 Task: In the  document Anna.pdf Write the word in the shape with center alignment 'LOL'Change Page orientation to  'Landscape' Insert emoji in the beginning of quote: Pink Heart
Action: Mouse moved to (573, 216)
Screenshot: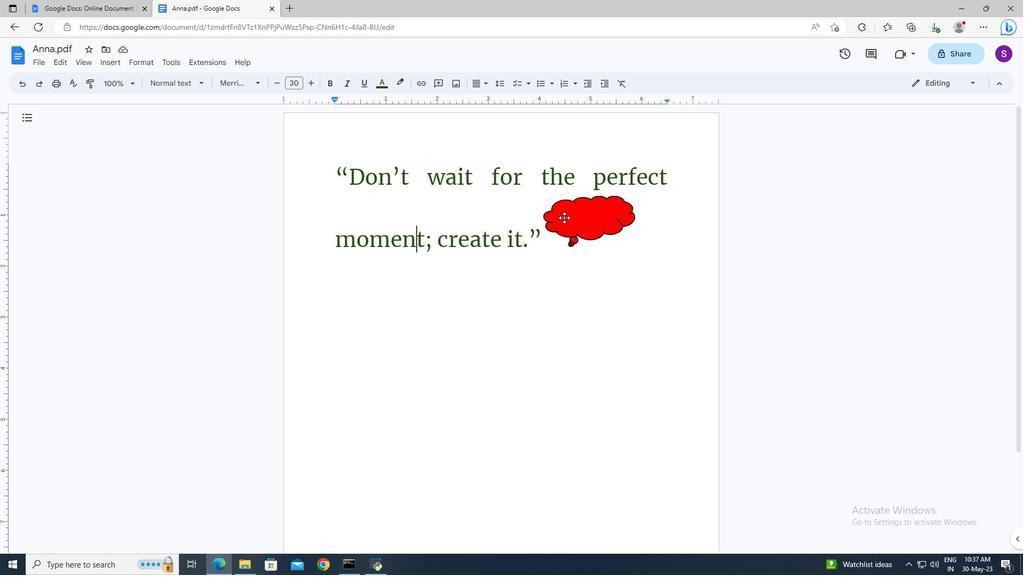 
Action: Mouse pressed left at (573, 216)
Screenshot: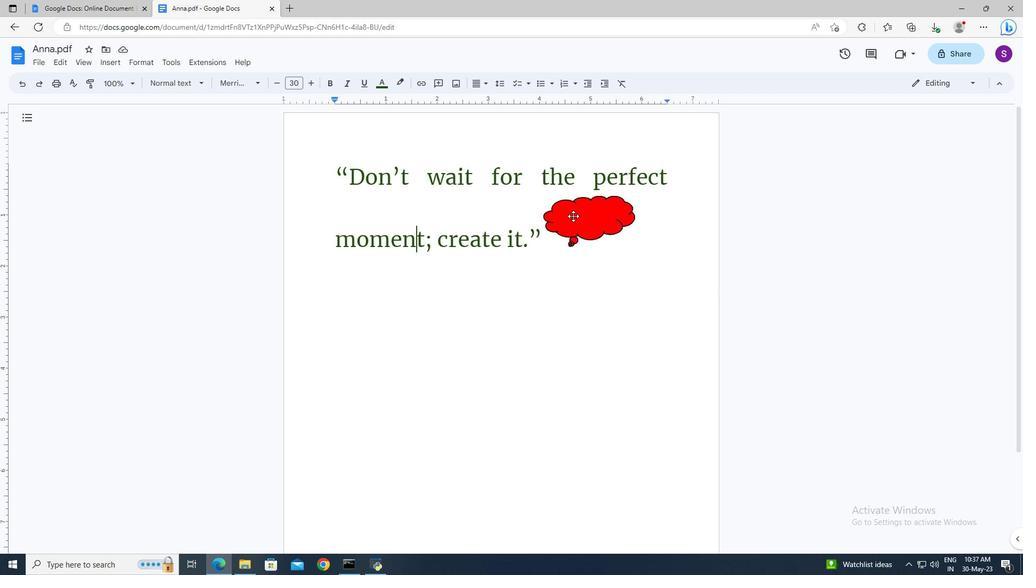 
Action: Mouse moved to (561, 263)
Screenshot: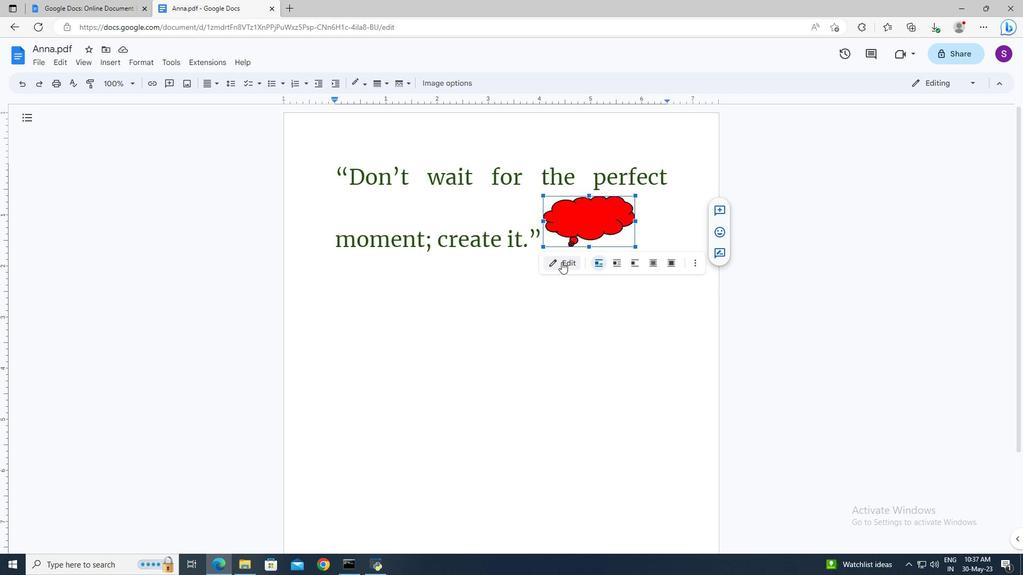 
Action: Mouse pressed left at (561, 263)
Screenshot: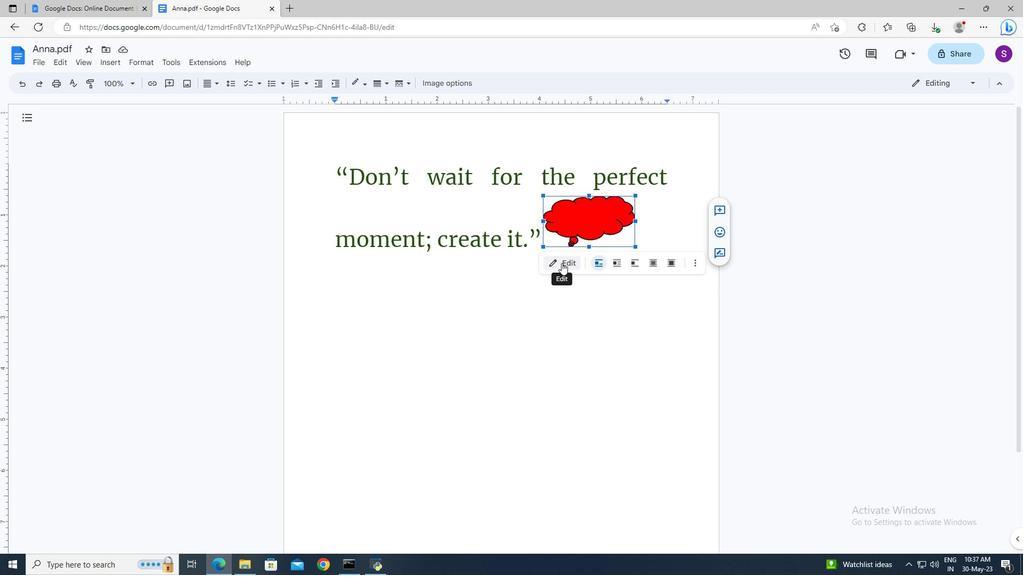 
Action: Mouse moved to (456, 201)
Screenshot: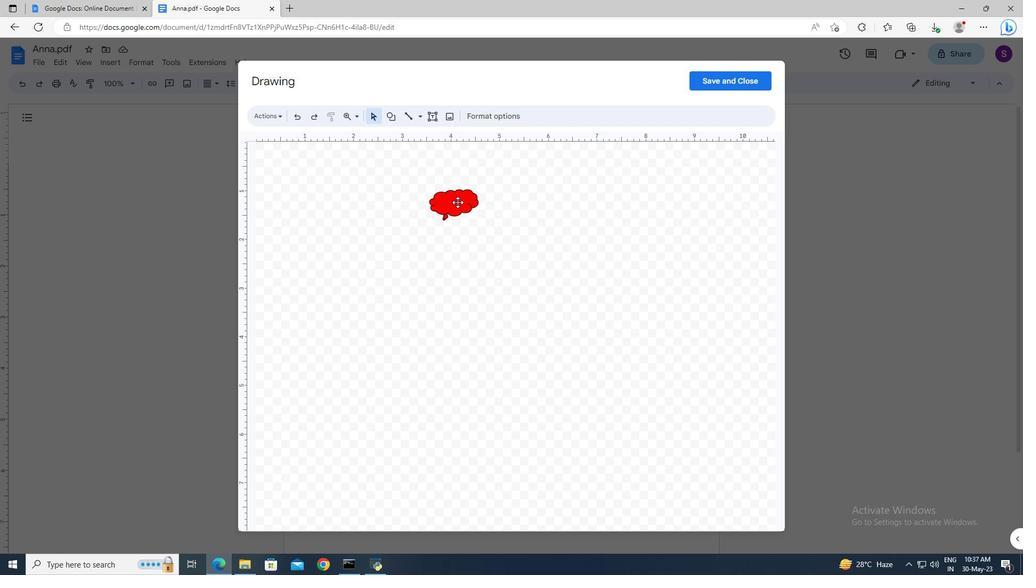 
Action: Mouse pressed left at (456, 201)
Screenshot: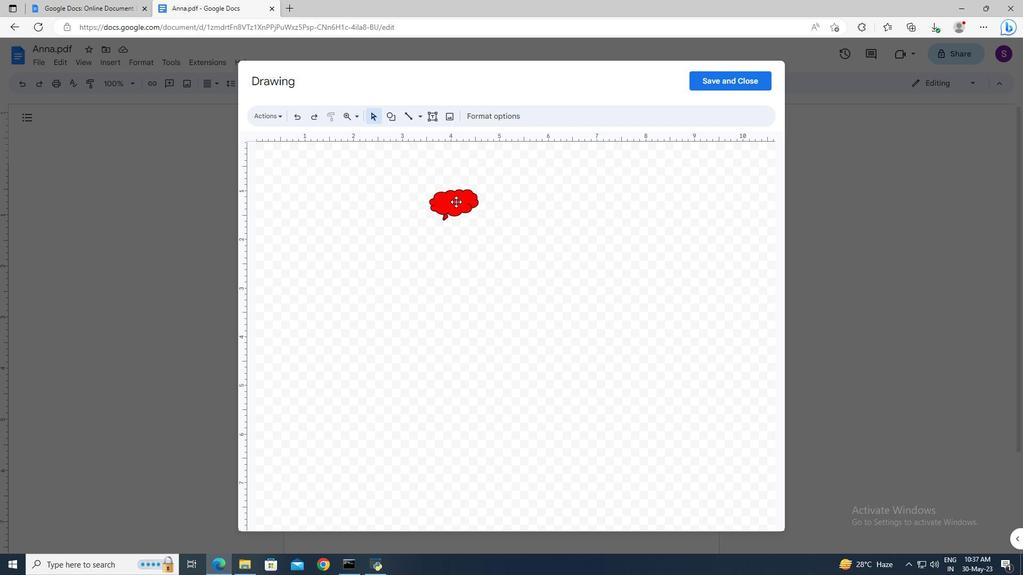 
Action: Mouse moved to (434, 120)
Screenshot: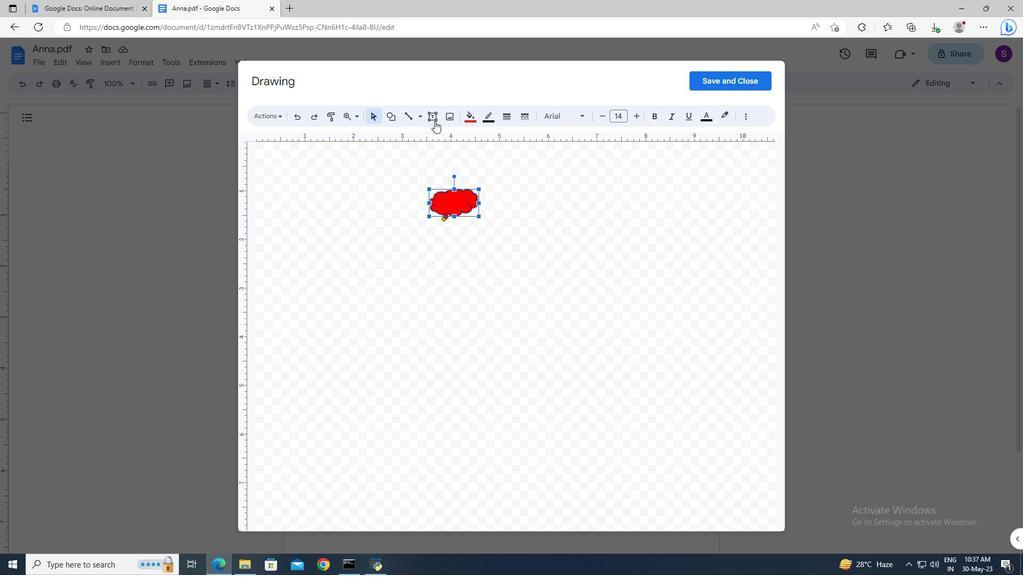 
Action: Mouse pressed left at (434, 120)
Screenshot: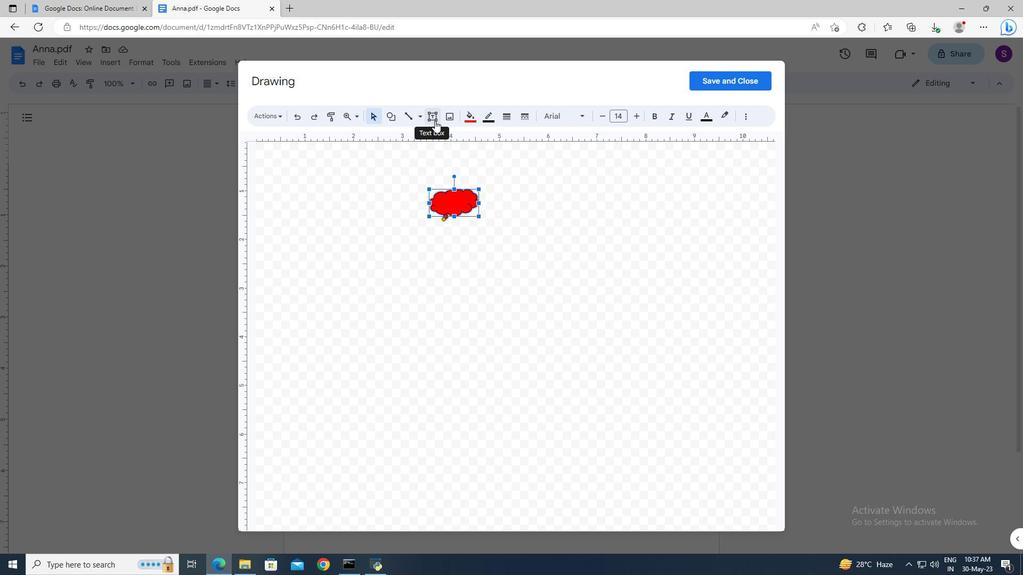 
Action: Mouse moved to (441, 196)
Screenshot: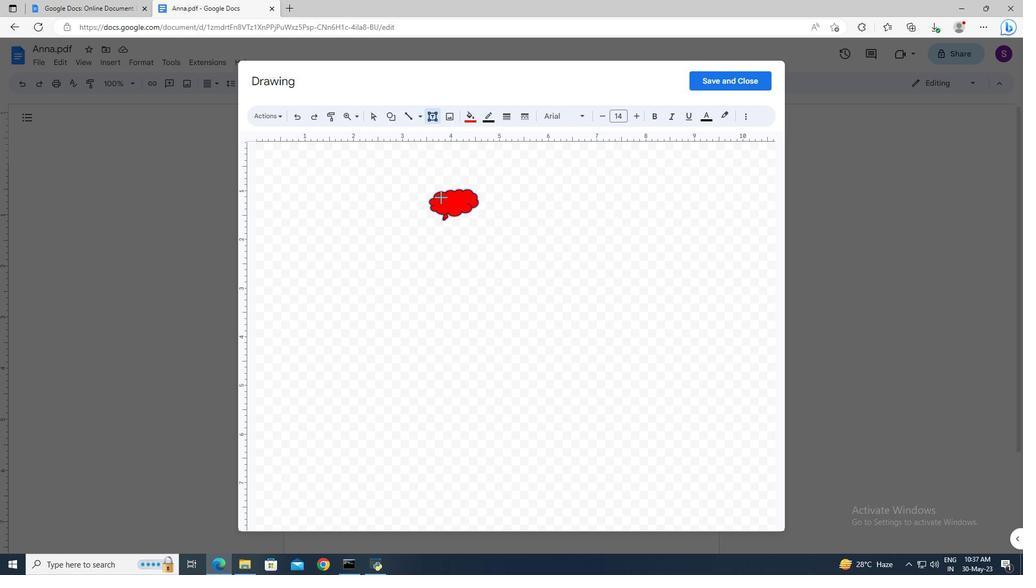 
Action: Mouse pressed left at (441, 196)
Screenshot: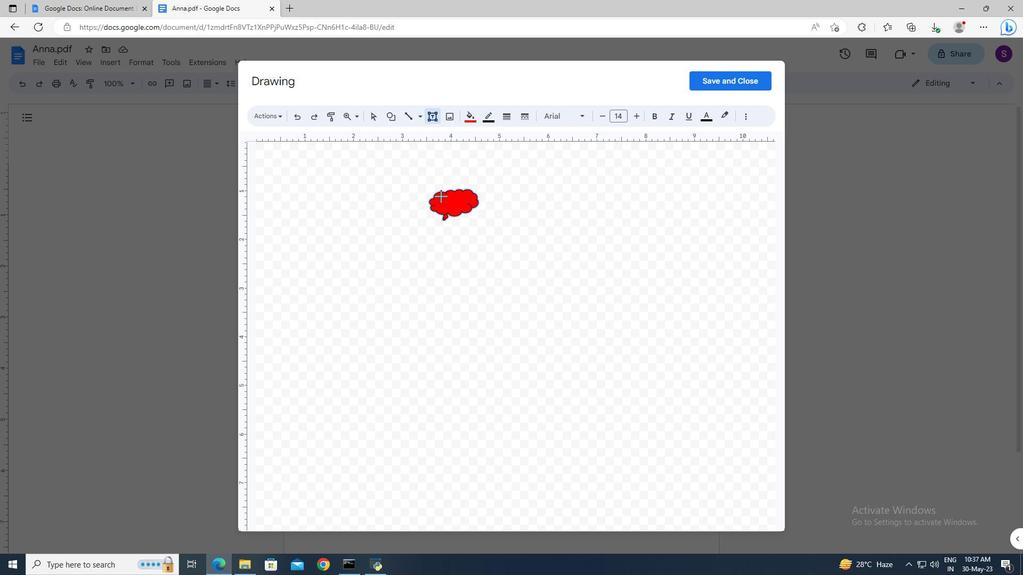 
Action: Mouse moved to (461, 201)
Screenshot: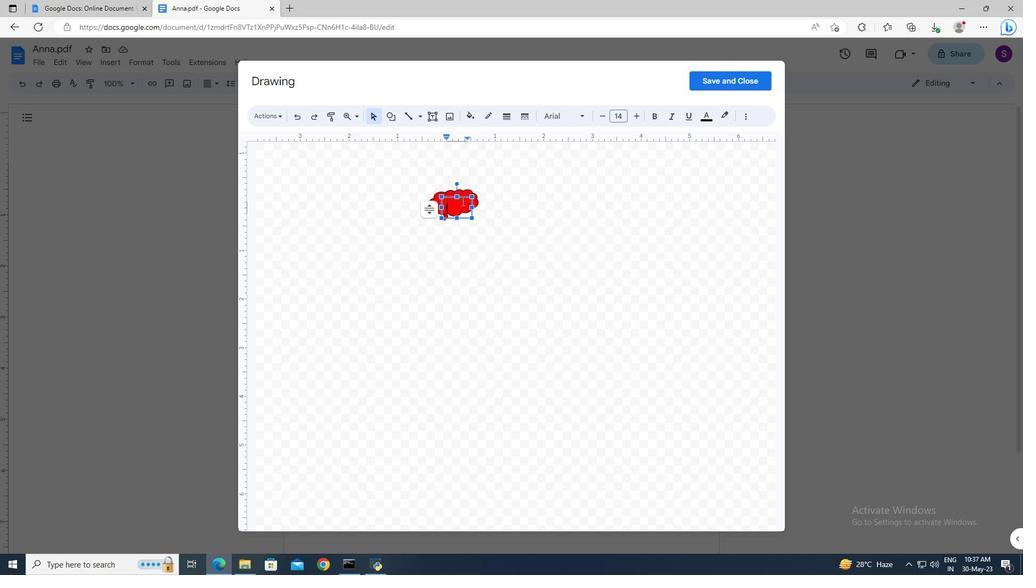 
Action: Key pressed <Key.shift>LOL
Screenshot: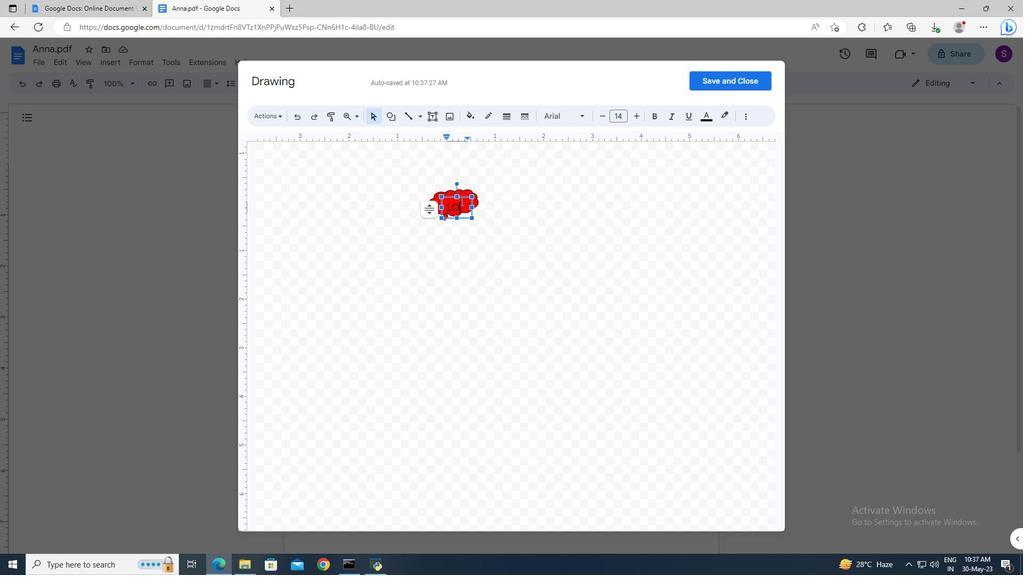 
Action: Mouse moved to (491, 217)
Screenshot: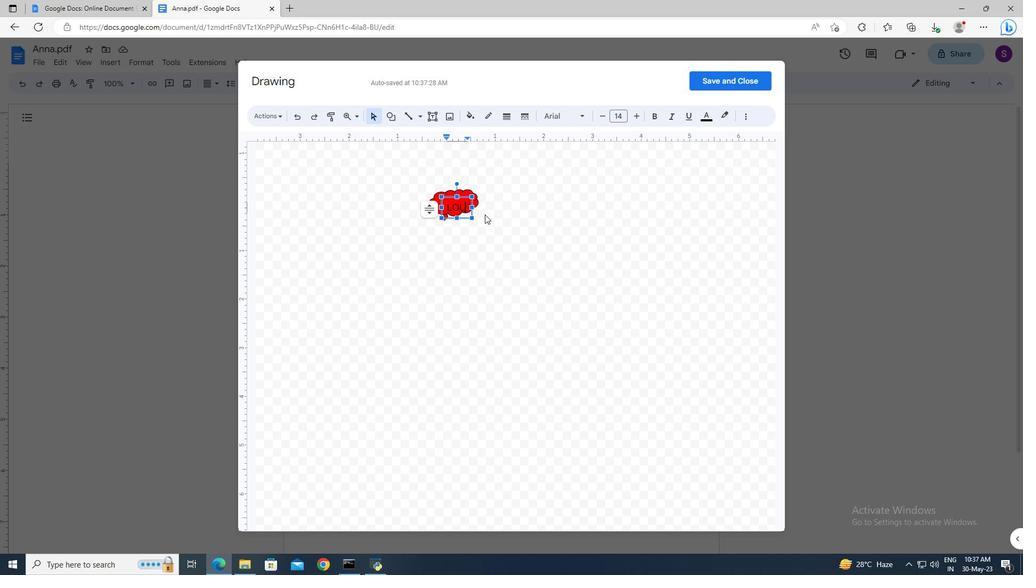 
Action: Mouse pressed left at (491, 217)
Screenshot: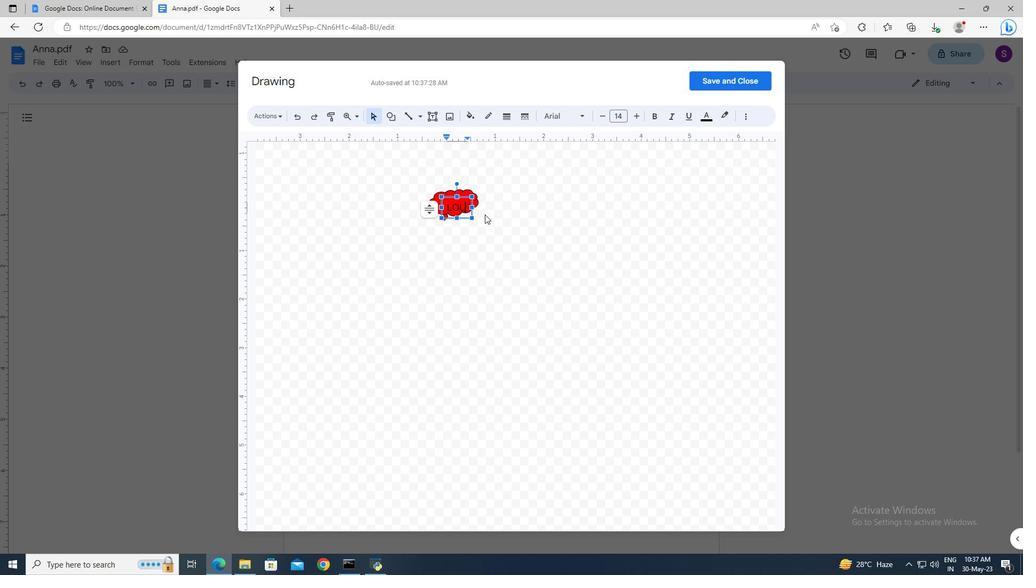
Action: Mouse moved to (453, 201)
Screenshot: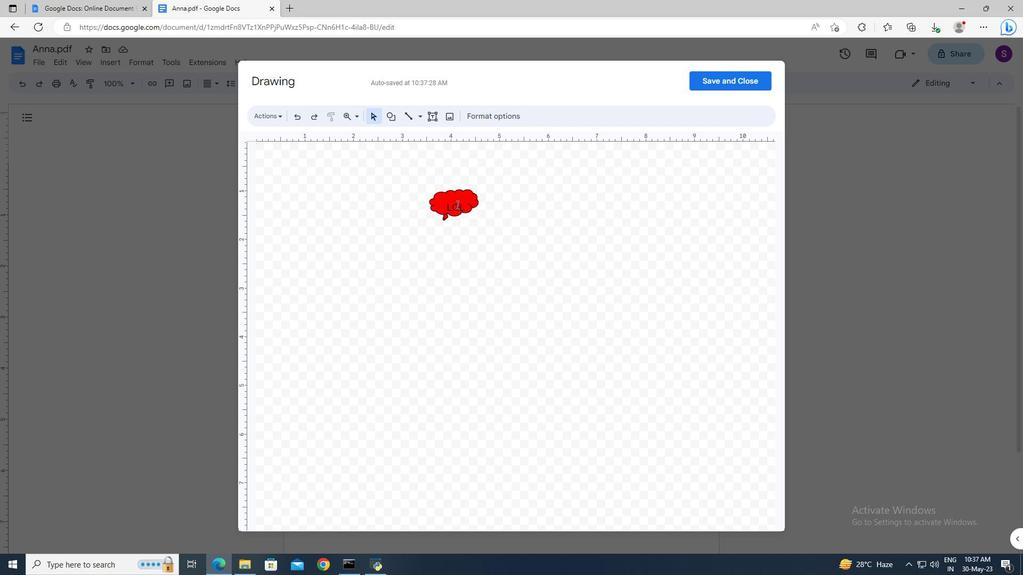 
Action: Mouse pressed left at (453, 201)
Screenshot: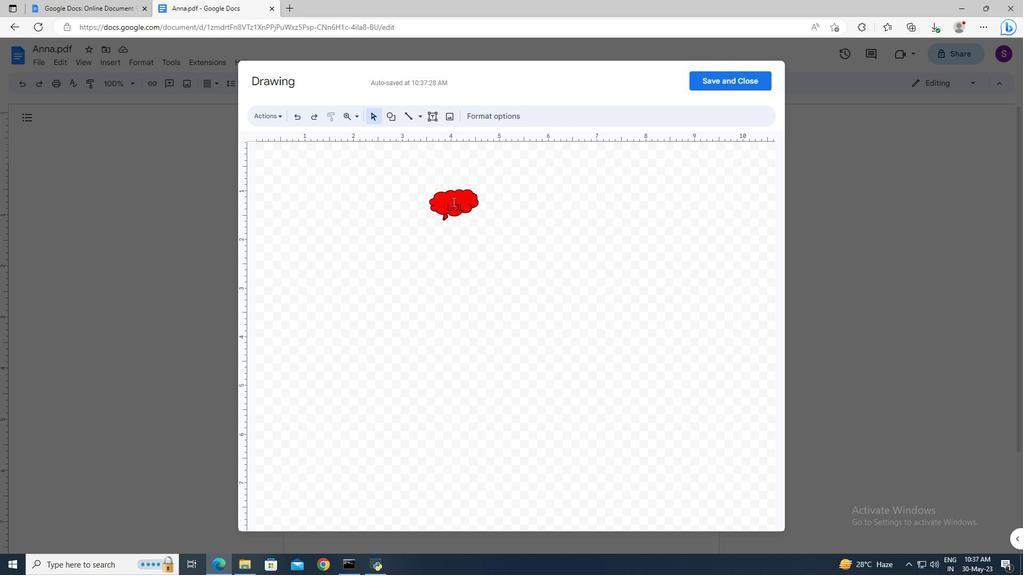 
Action: Mouse moved to (457, 196)
Screenshot: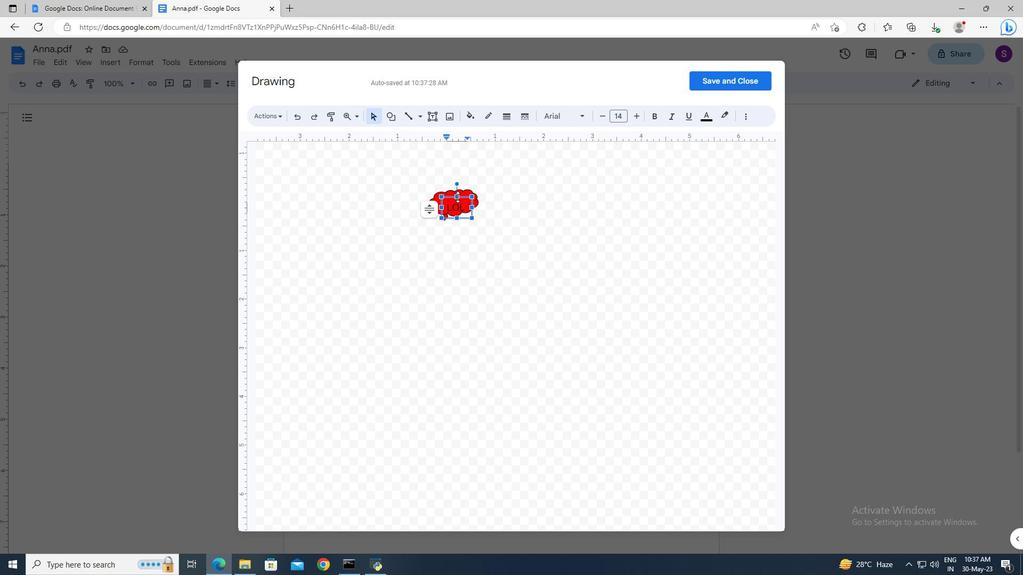 
Action: Mouse pressed left at (457, 196)
Screenshot: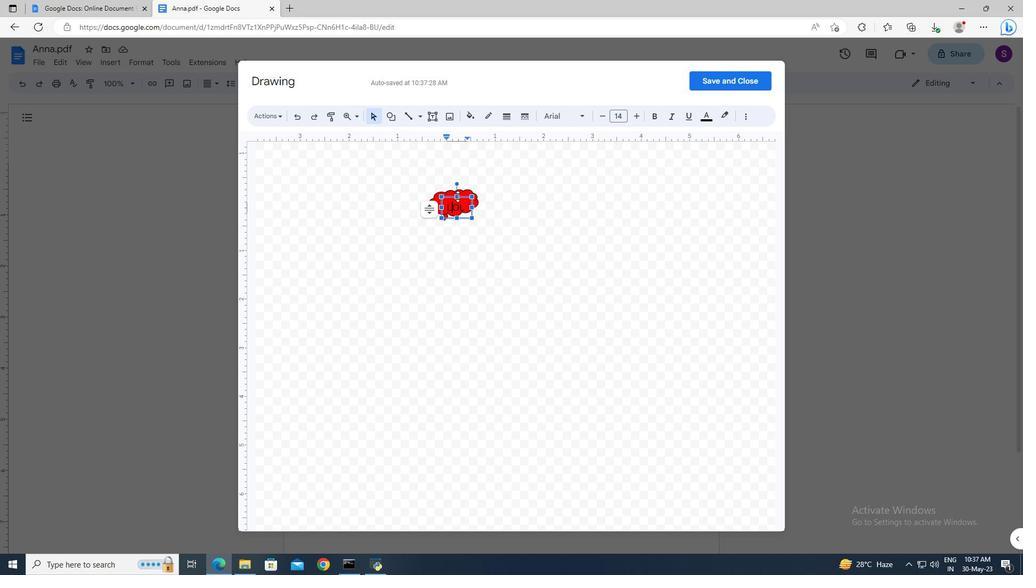 
Action: Mouse moved to (464, 208)
Screenshot: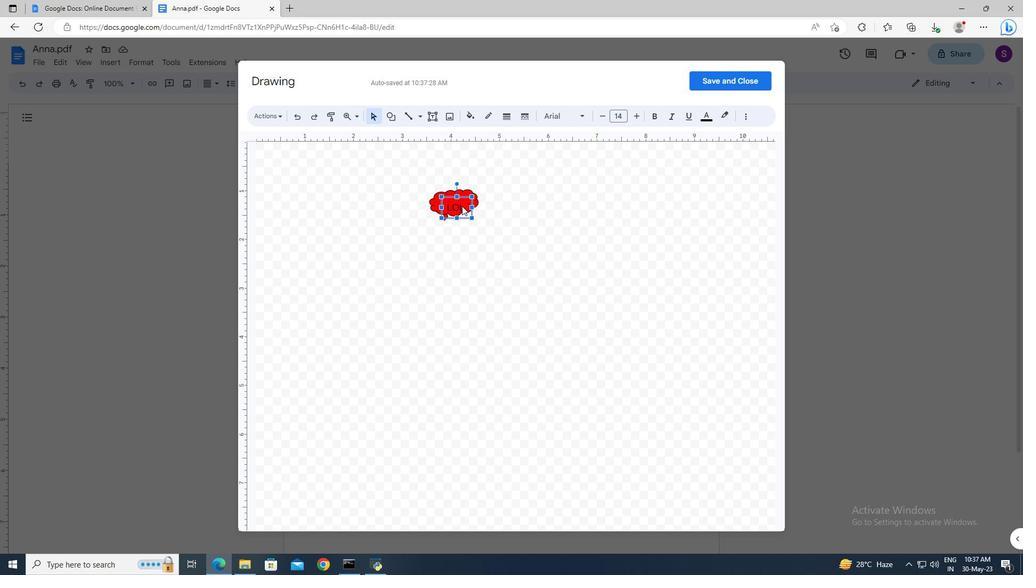 
Action: Mouse pressed left at (464, 208)
Screenshot: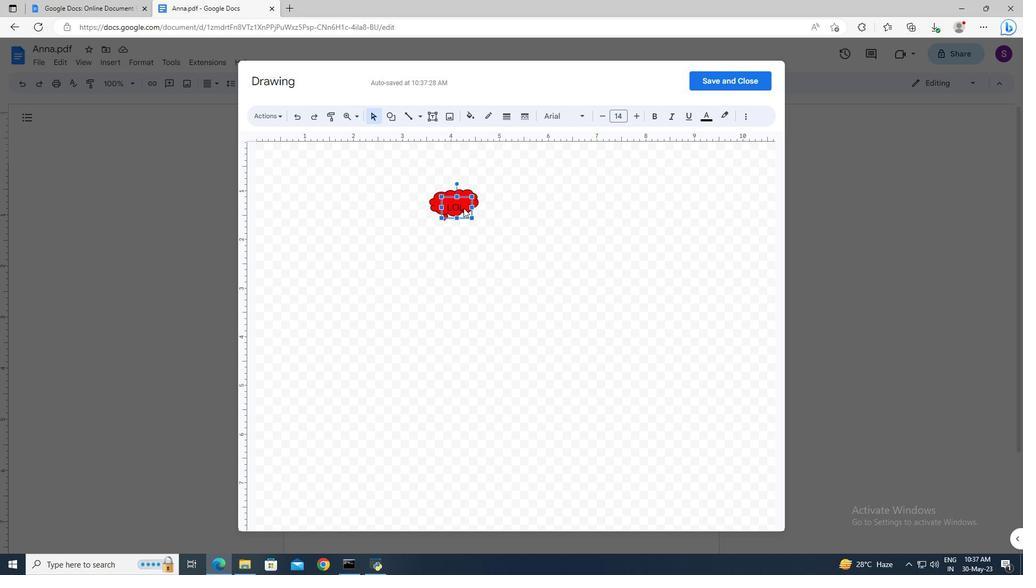 
Action: Mouse moved to (465, 215)
Screenshot: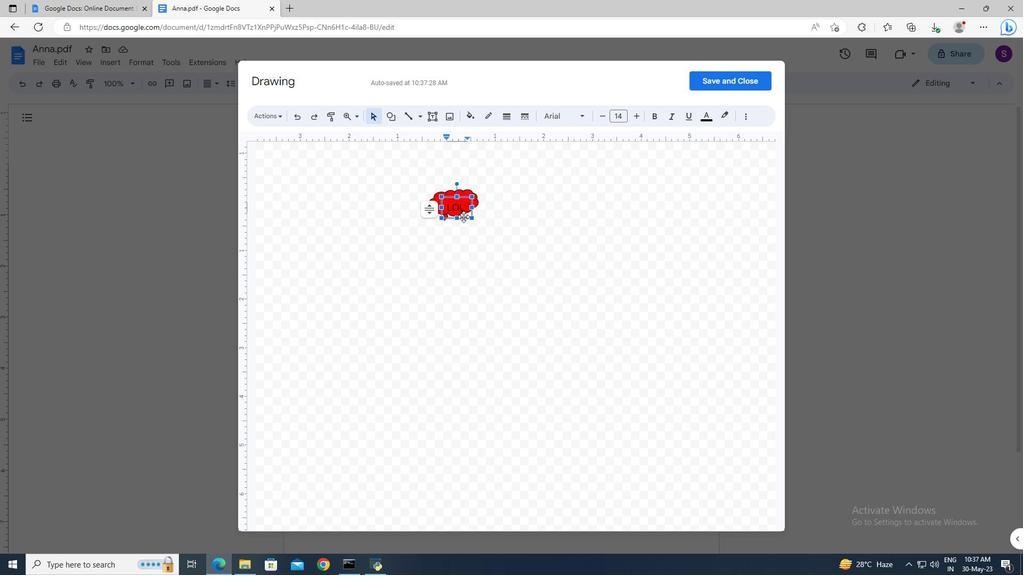 
Action: Mouse pressed left at (465, 215)
Screenshot: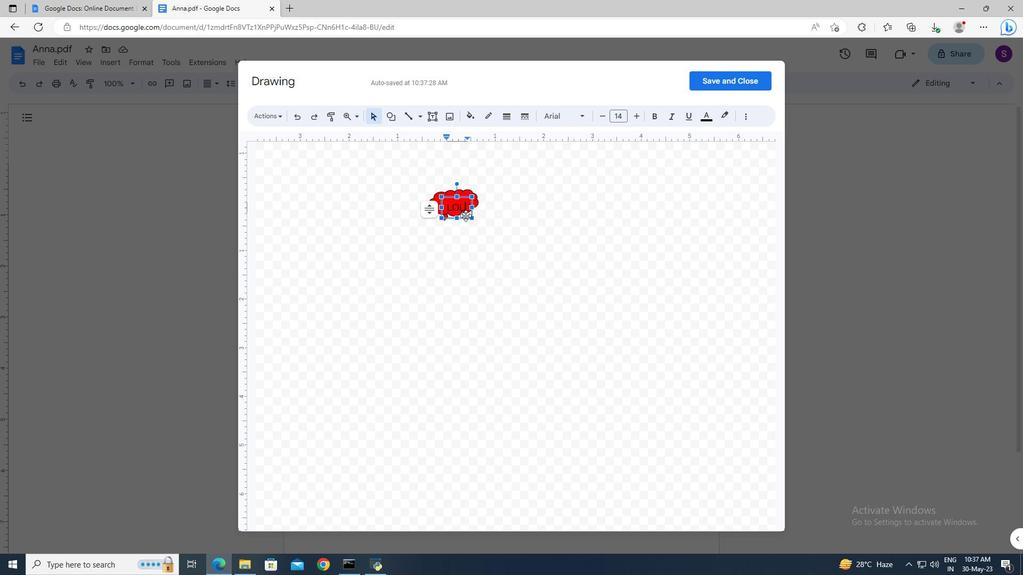 
Action: Mouse moved to (458, 209)
Screenshot: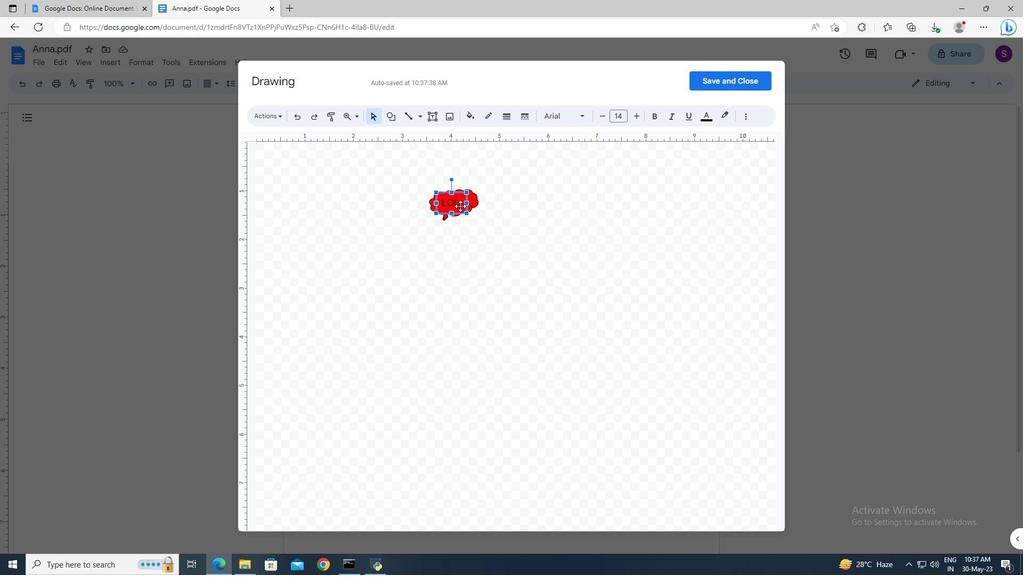 
Action: Mouse pressed left at (458, 209)
Screenshot: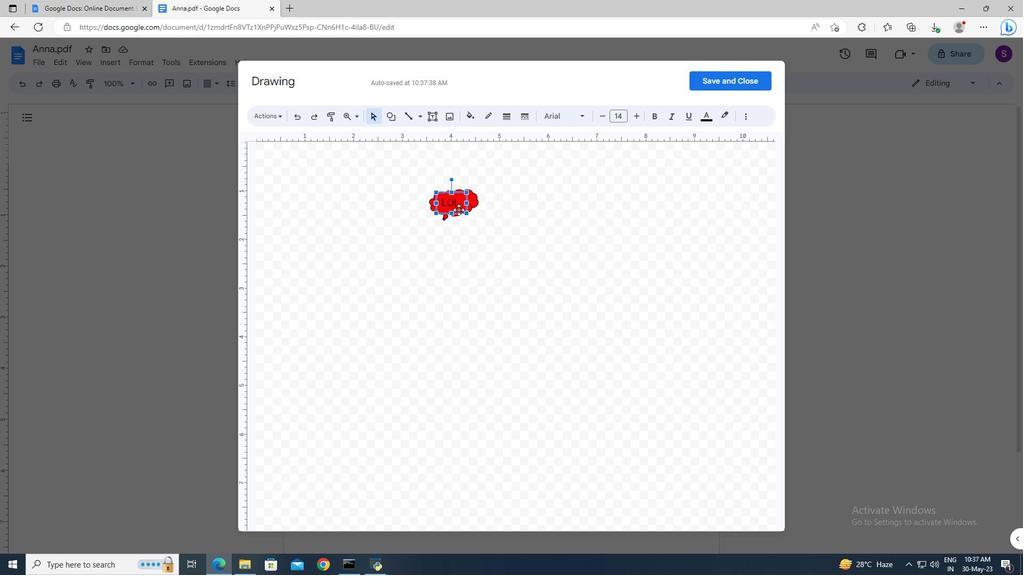 
Action: Mouse moved to (730, 82)
Screenshot: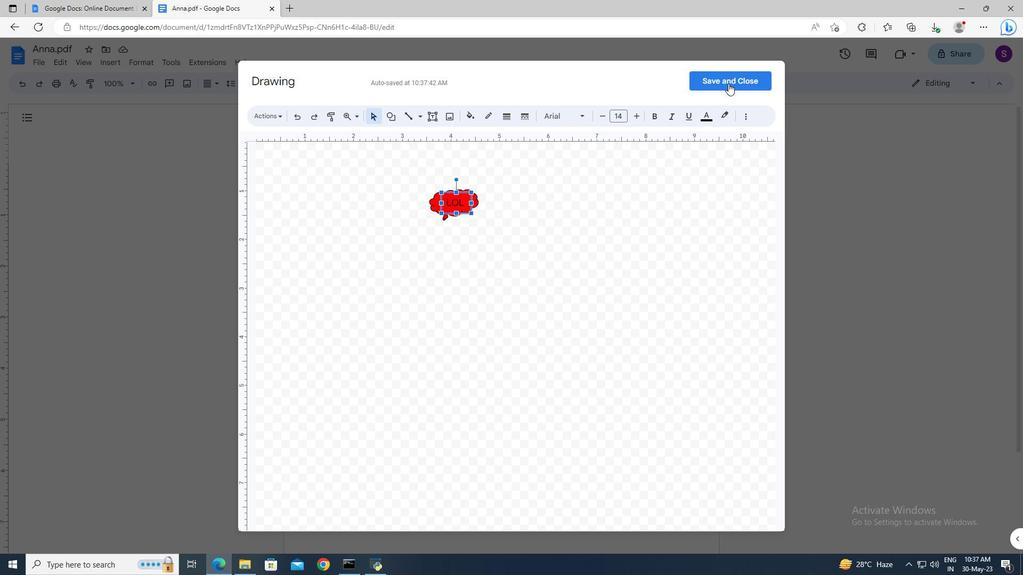 
Action: Mouse pressed left at (730, 82)
Screenshot: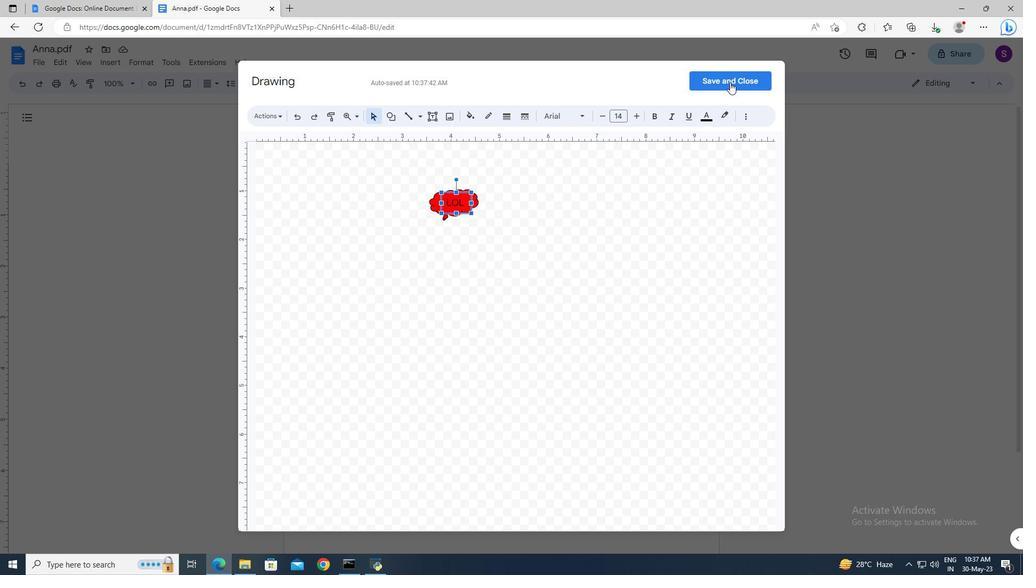 
Action: Mouse moved to (589, 217)
Screenshot: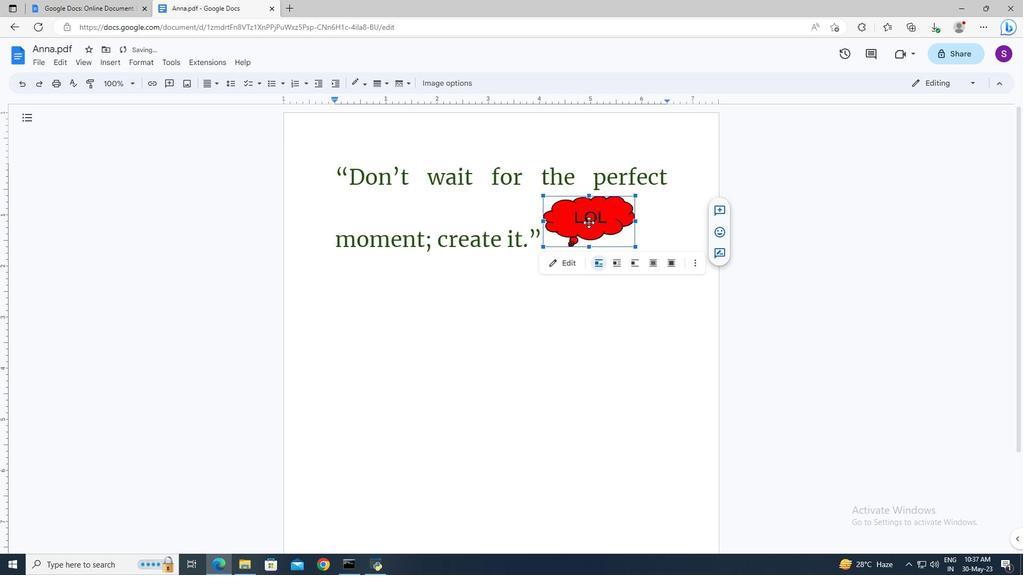 
Action: Mouse pressed left at (589, 217)
Screenshot: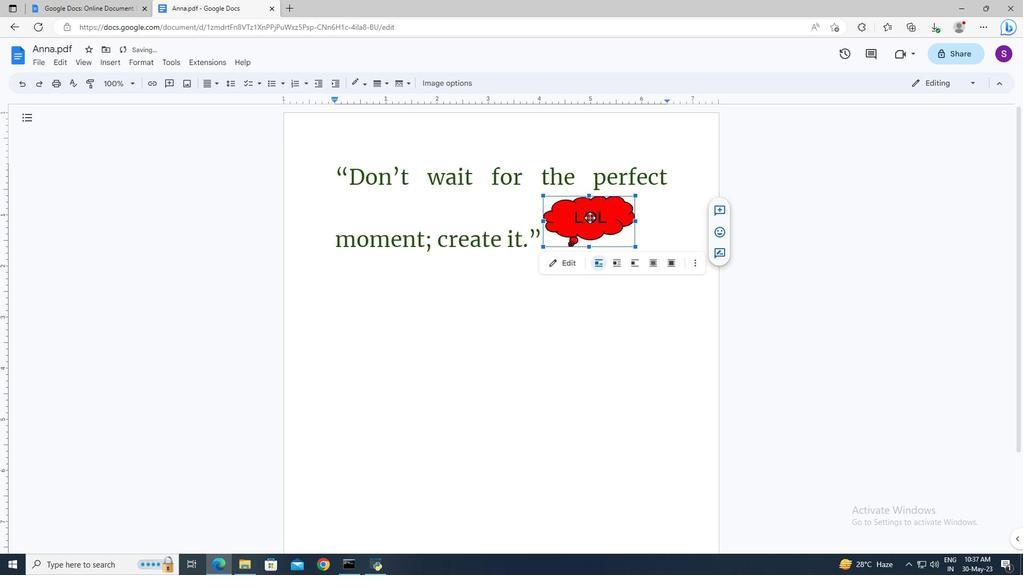 
Action: Mouse pressed left at (589, 217)
Screenshot: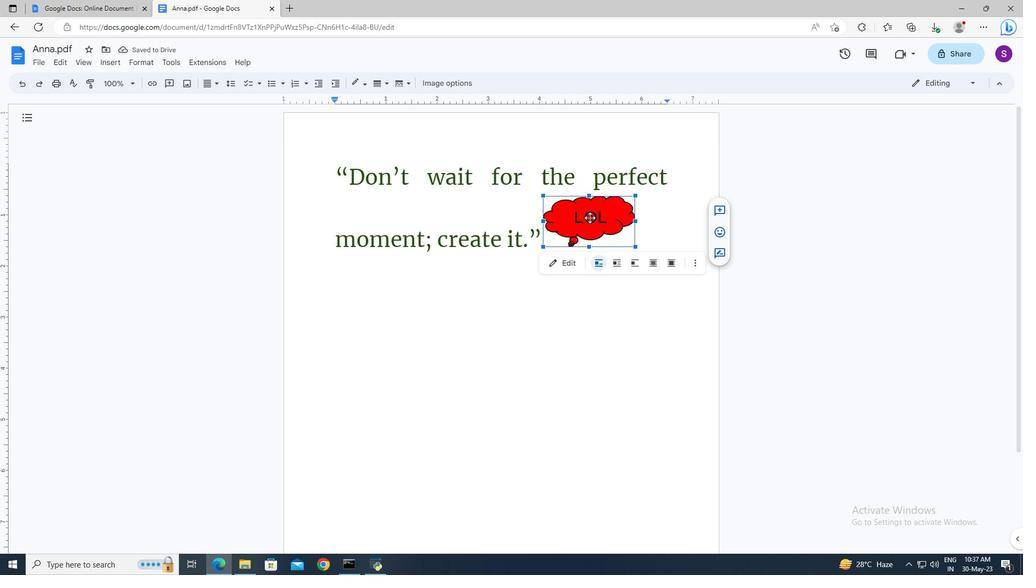 
Action: Mouse moved to (717, 78)
Screenshot: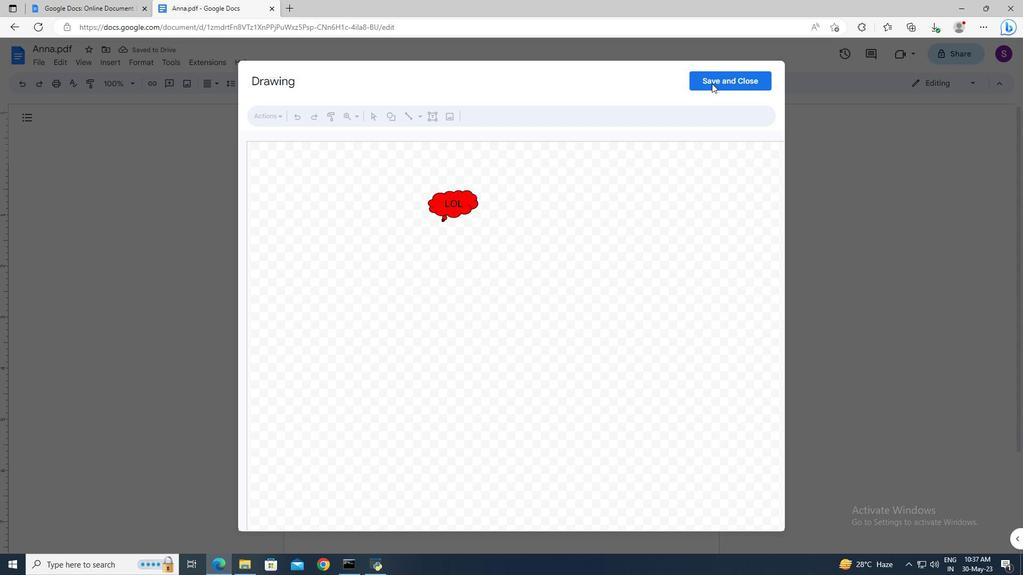 
Action: Mouse pressed left at (717, 78)
Screenshot: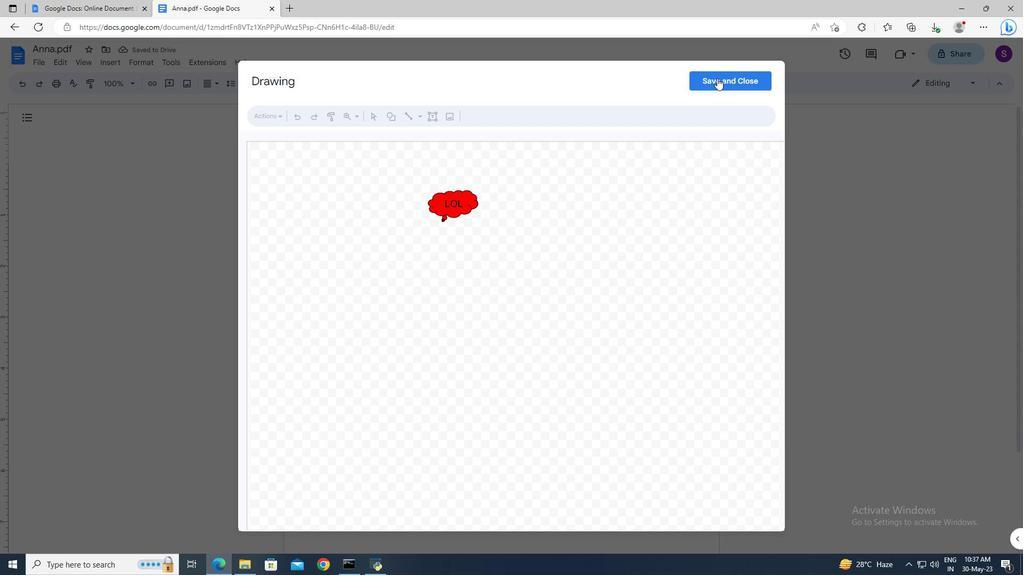 
Action: Mouse moved to (565, 222)
Screenshot: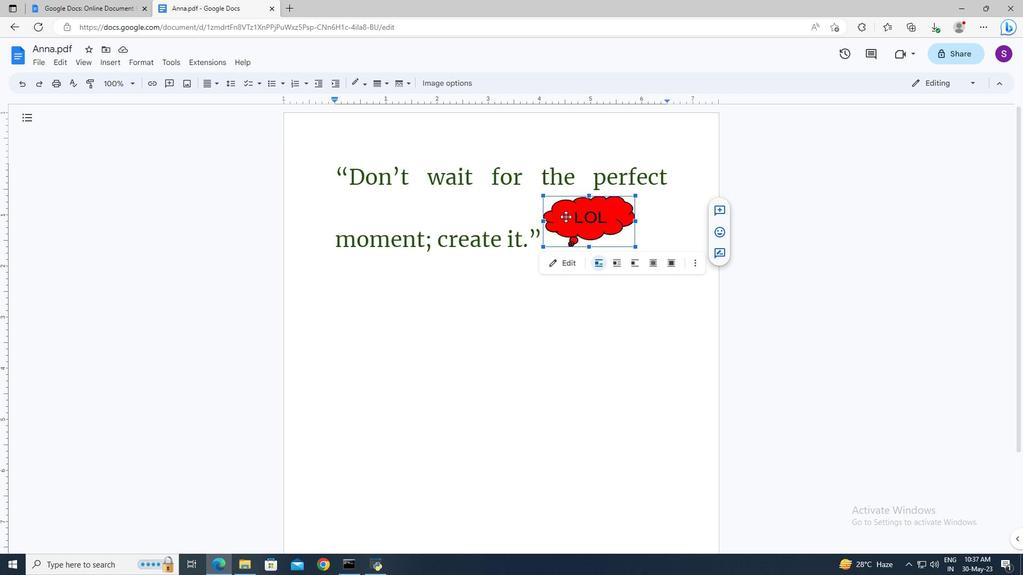 
Action: Mouse pressed left at (565, 222)
Screenshot: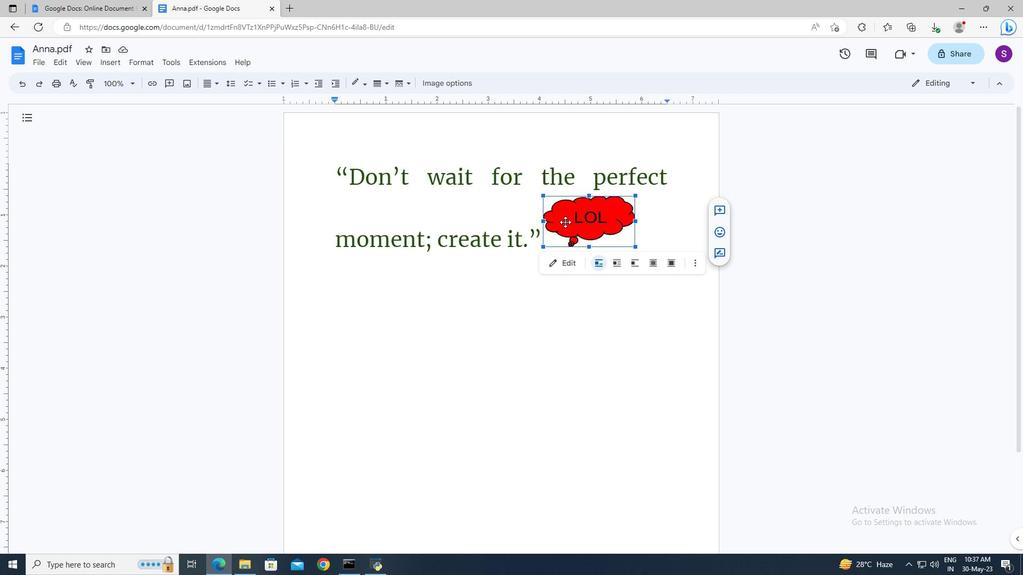 
Action: Mouse moved to (505, 294)
Screenshot: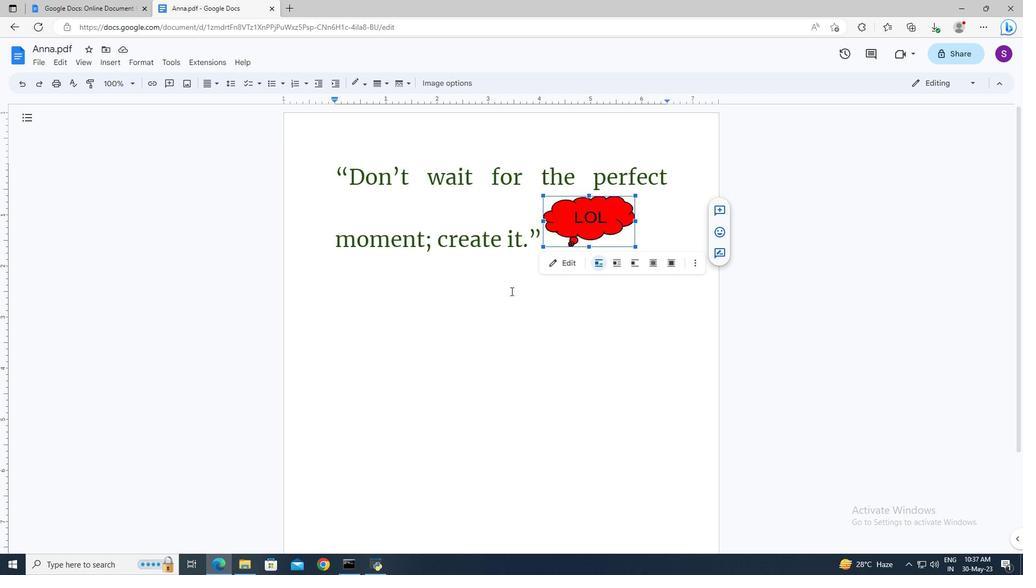 
Action: Mouse pressed left at (505, 294)
Screenshot: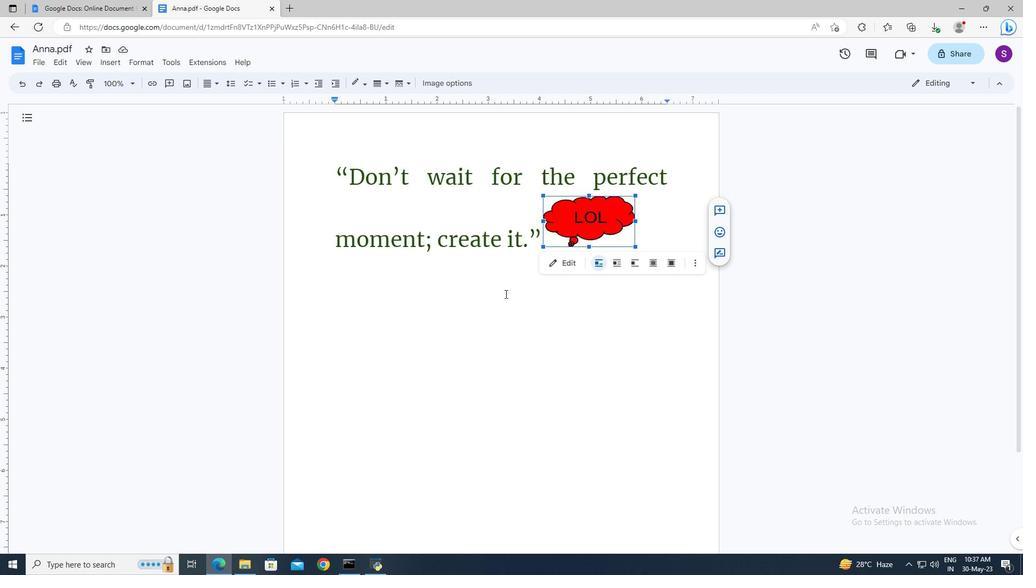 
Action: Mouse moved to (47, 62)
Screenshot: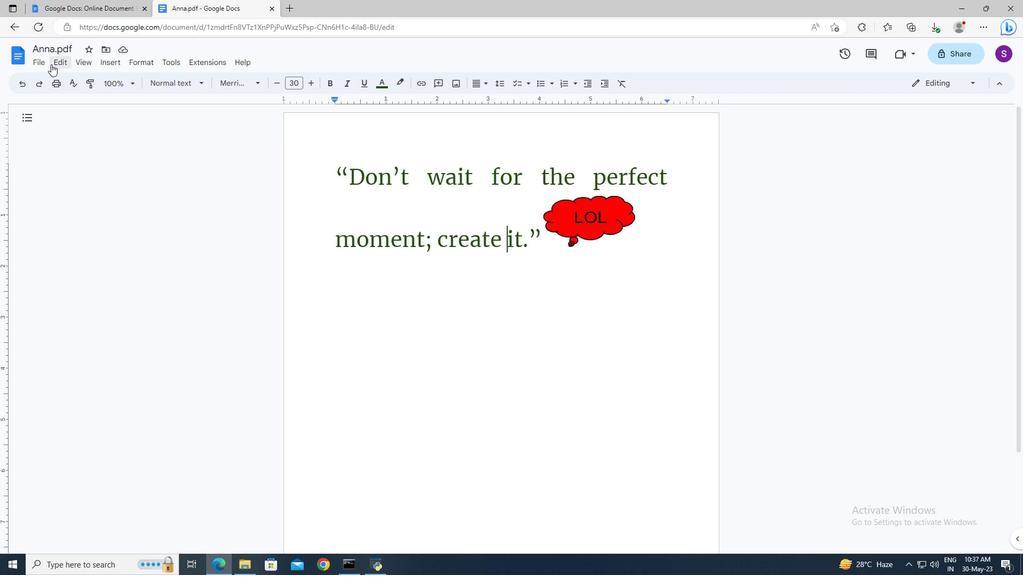 
Action: Mouse pressed left at (47, 62)
Screenshot: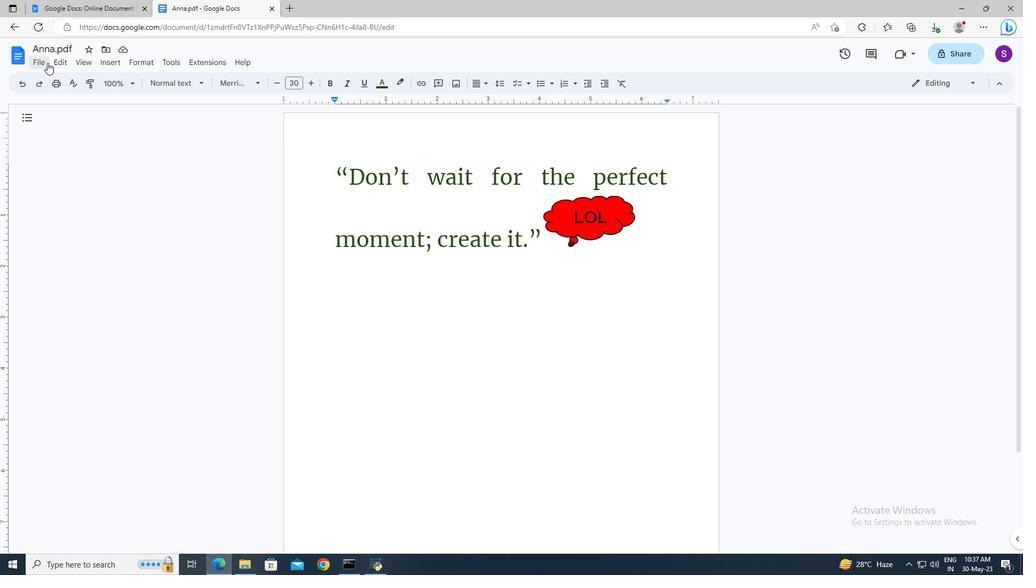 
Action: Mouse moved to (79, 356)
Screenshot: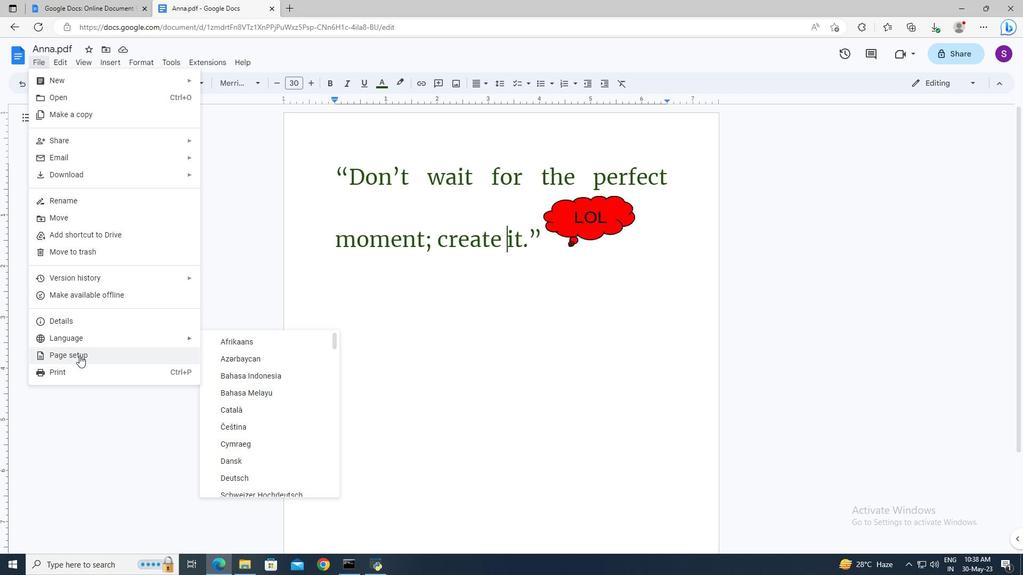 
Action: Mouse pressed left at (79, 356)
Screenshot: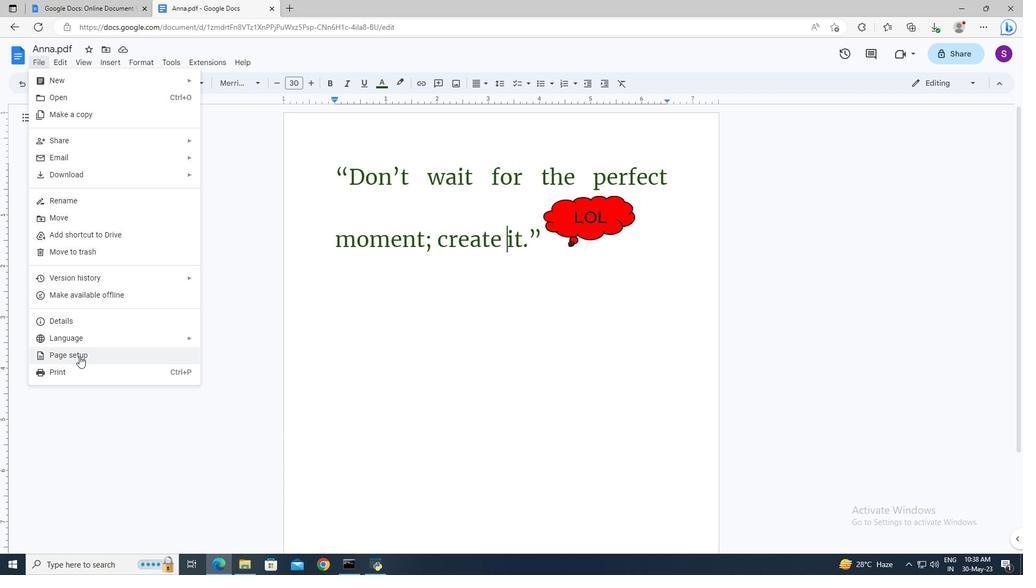 
Action: Mouse moved to (465, 282)
Screenshot: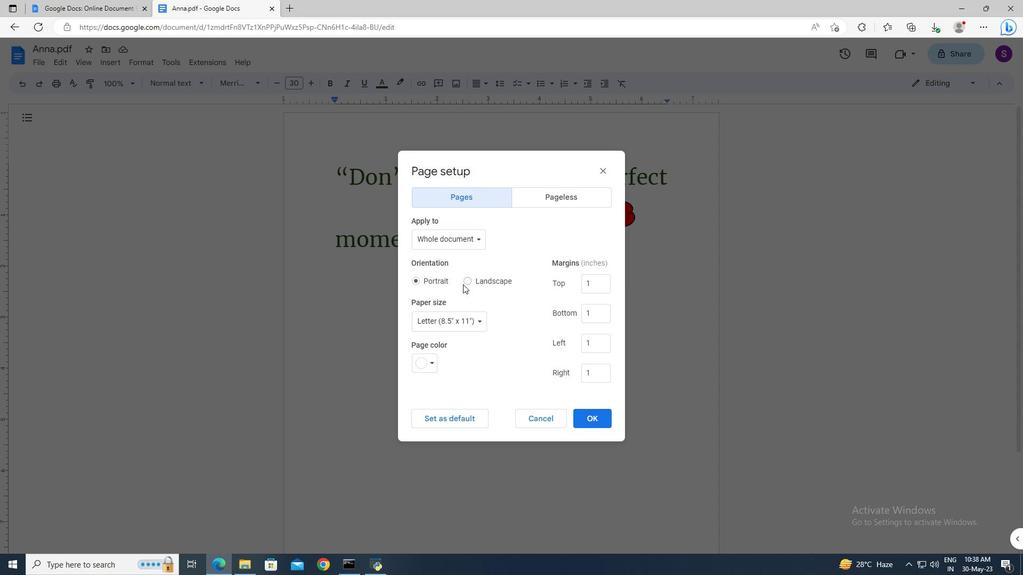 
Action: Mouse pressed left at (465, 282)
Screenshot: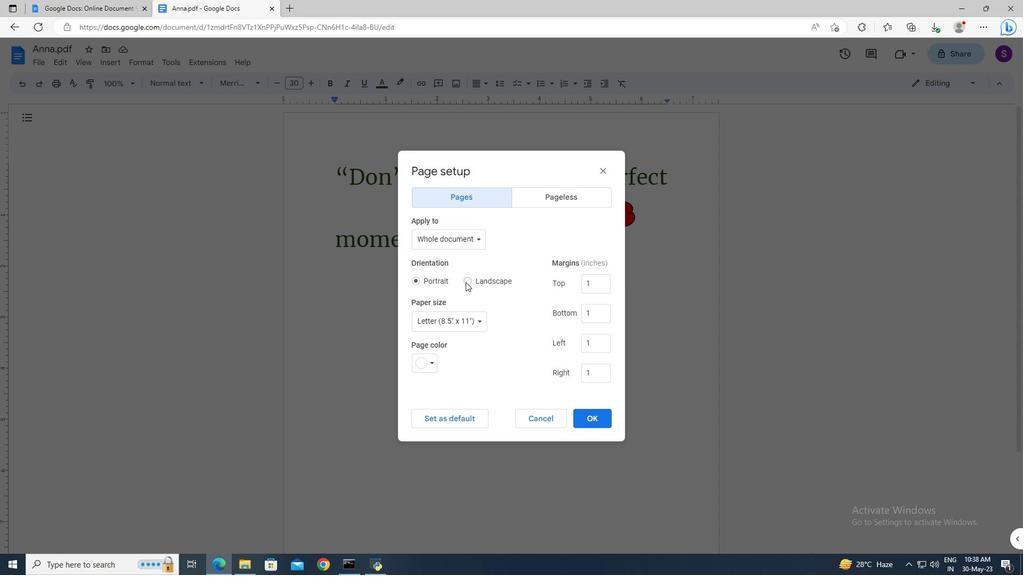 
Action: Mouse moved to (597, 423)
Screenshot: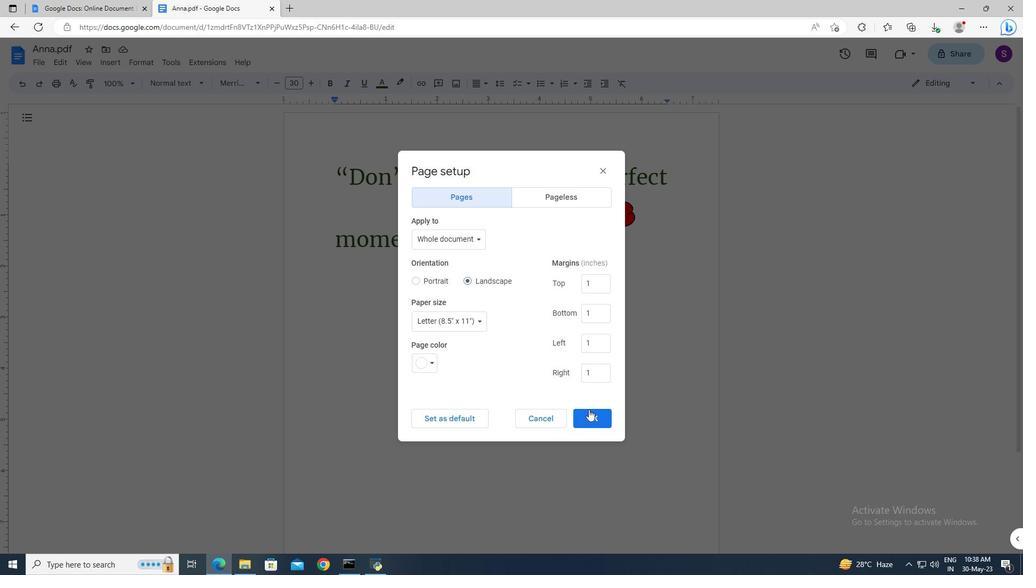 
Action: Mouse pressed left at (597, 423)
Screenshot: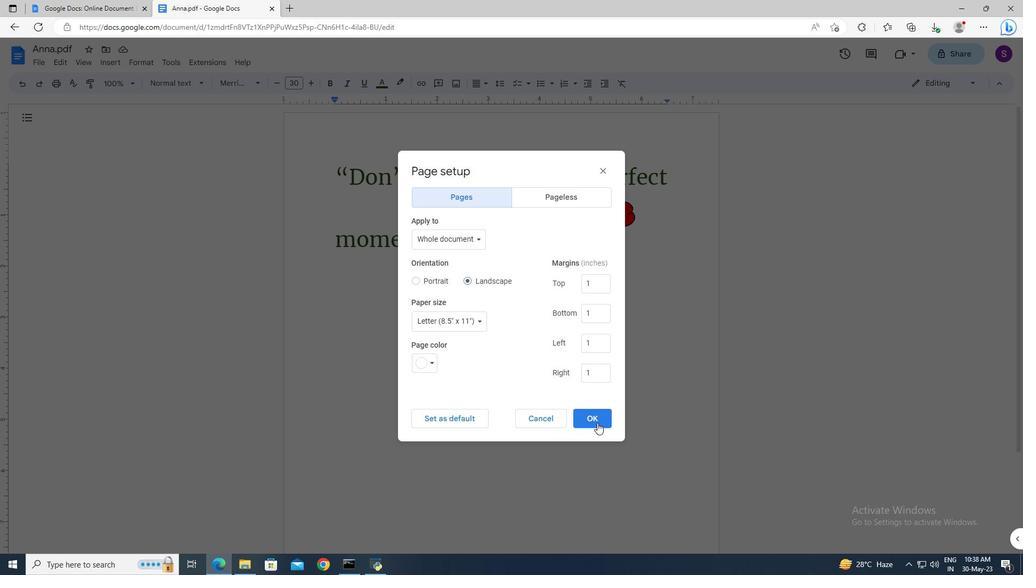
Action: Mouse moved to (268, 180)
Screenshot: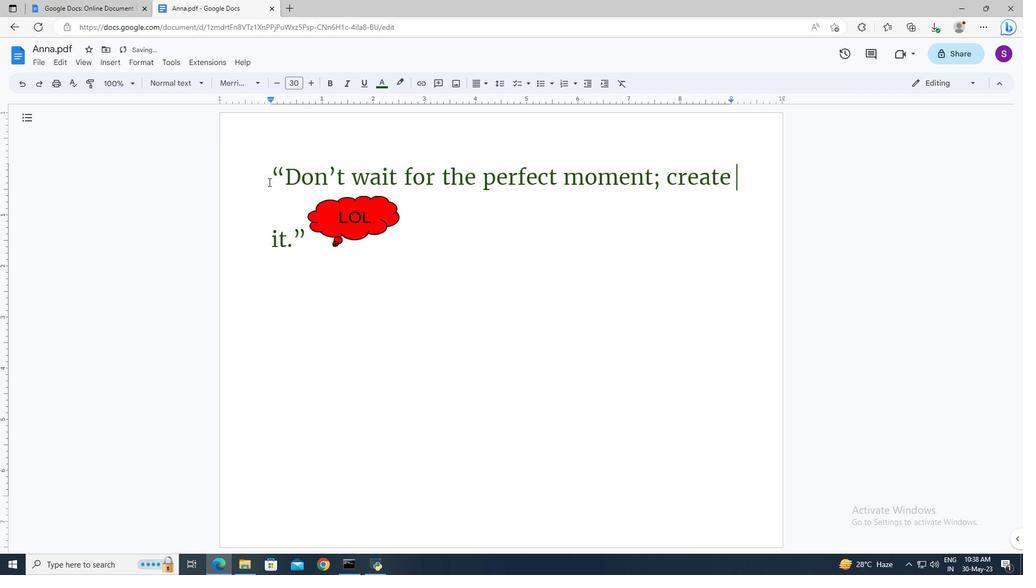 
Action: Mouse pressed left at (268, 180)
Screenshot: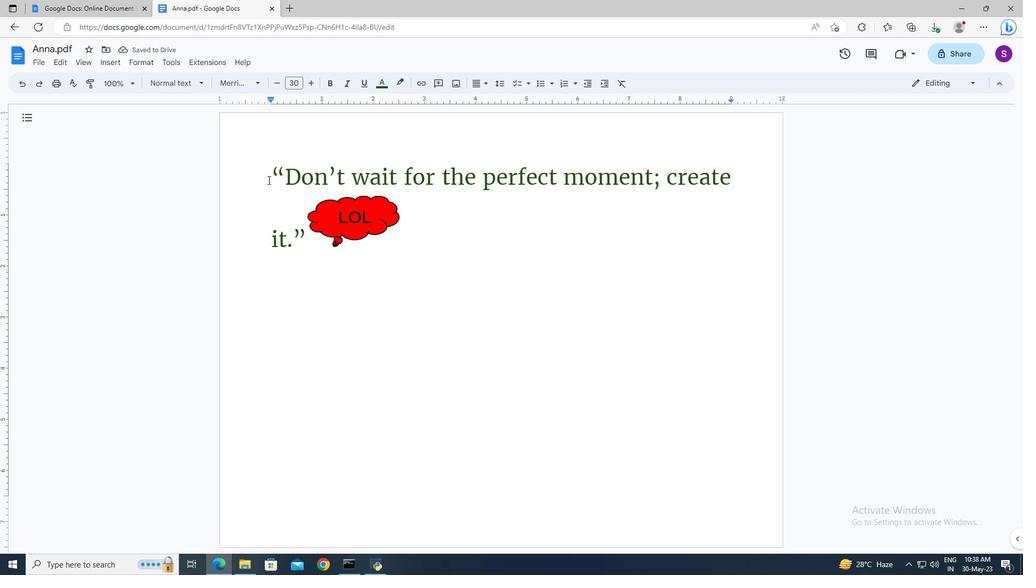 
Action: Mouse moved to (119, 62)
Screenshot: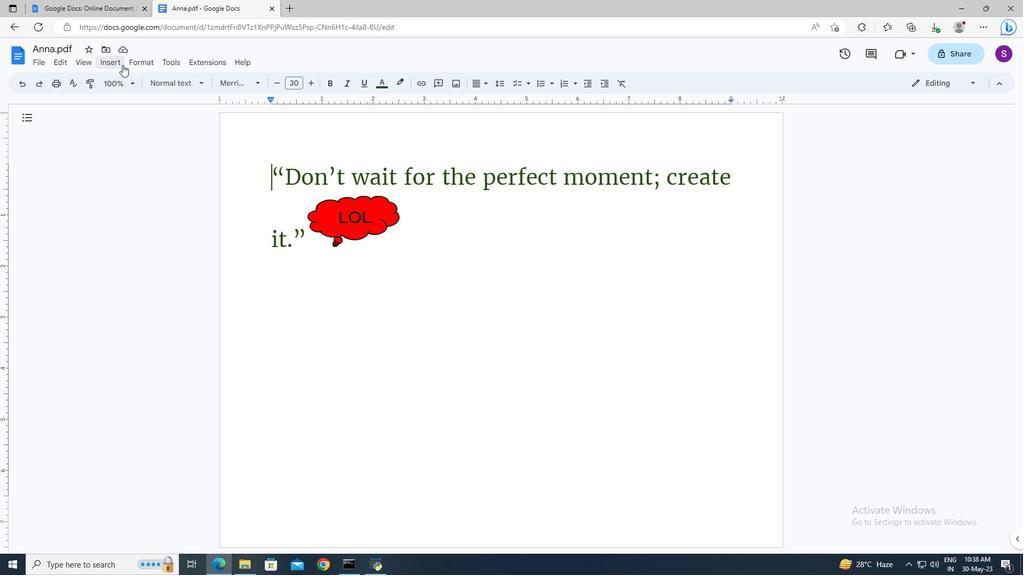 
Action: Mouse pressed left at (119, 62)
Screenshot: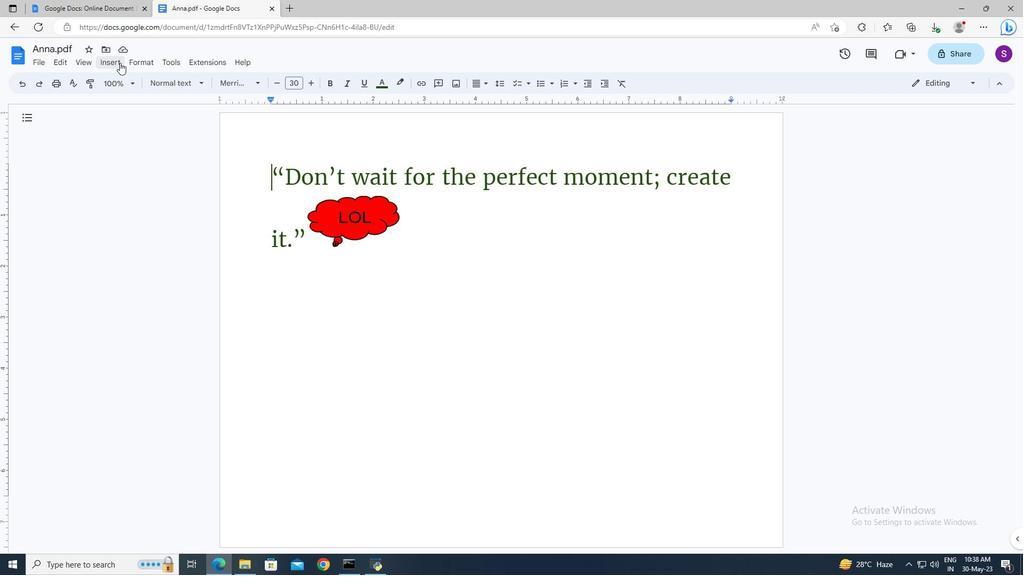 
Action: Mouse moved to (127, 162)
Screenshot: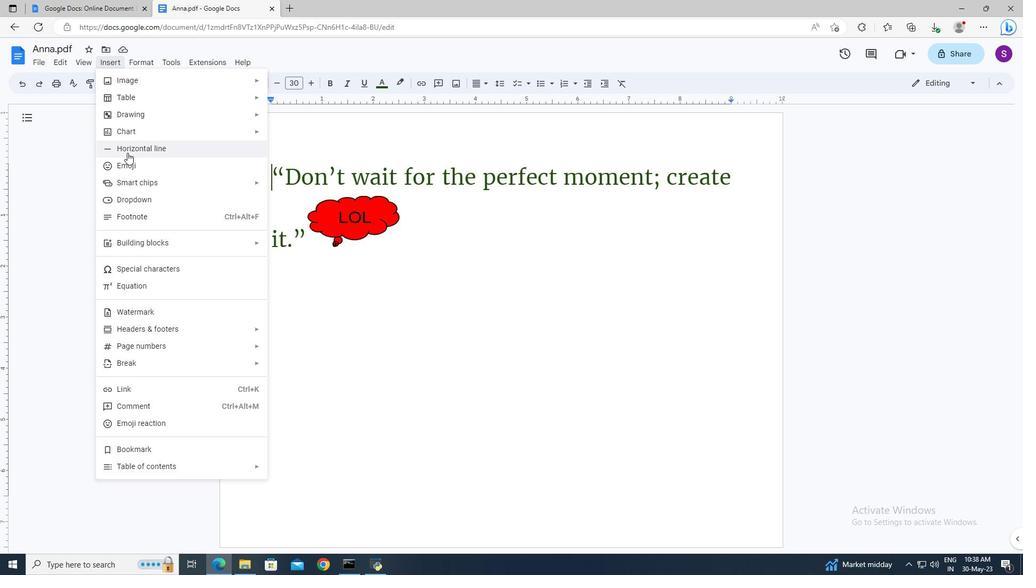 
Action: Mouse pressed left at (127, 162)
Screenshot: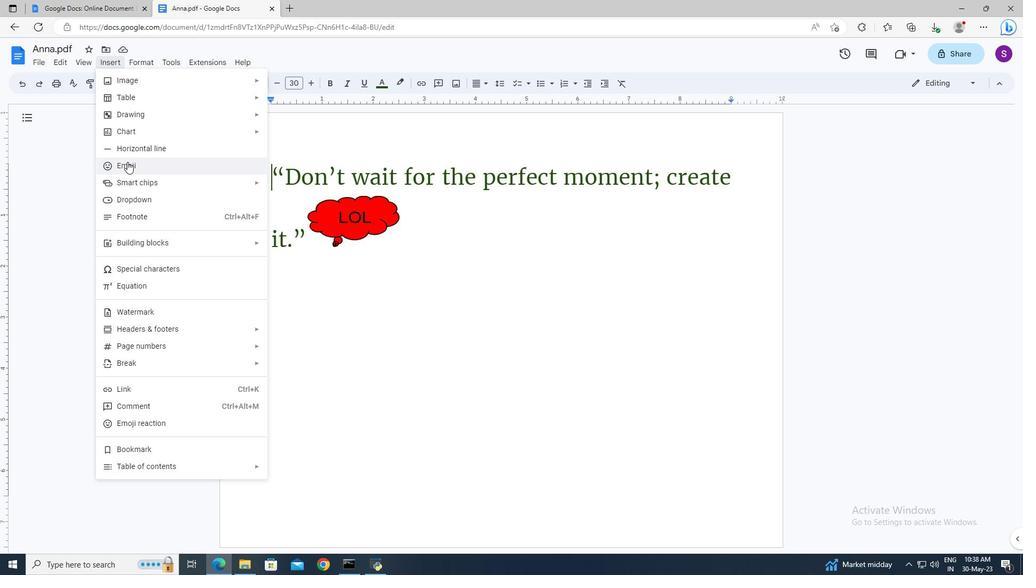 
Action: Mouse moved to (340, 296)
Screenshot: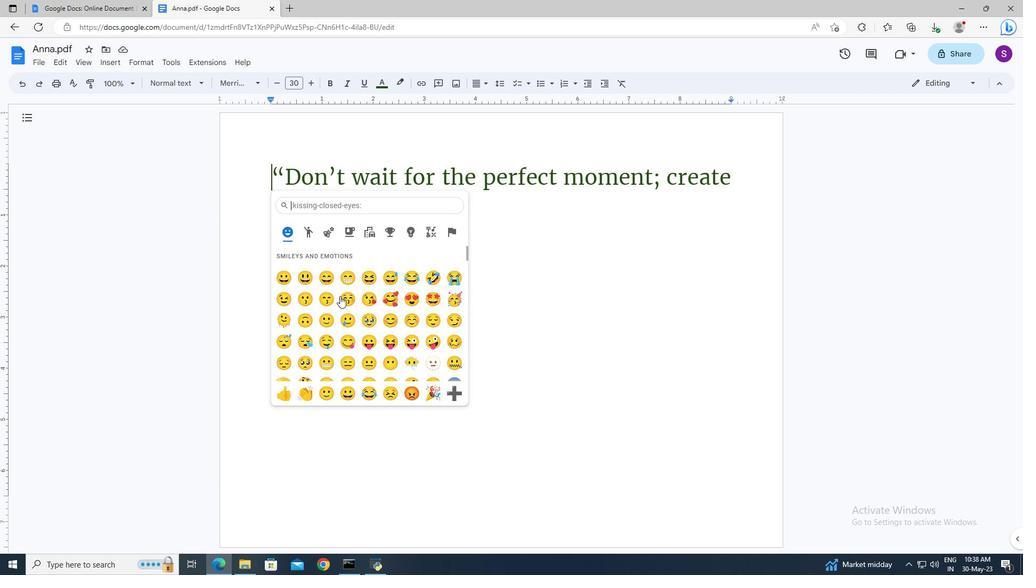 
Action: Mouse scrolled (340, 296) with delta (0, 0)
Screenshot: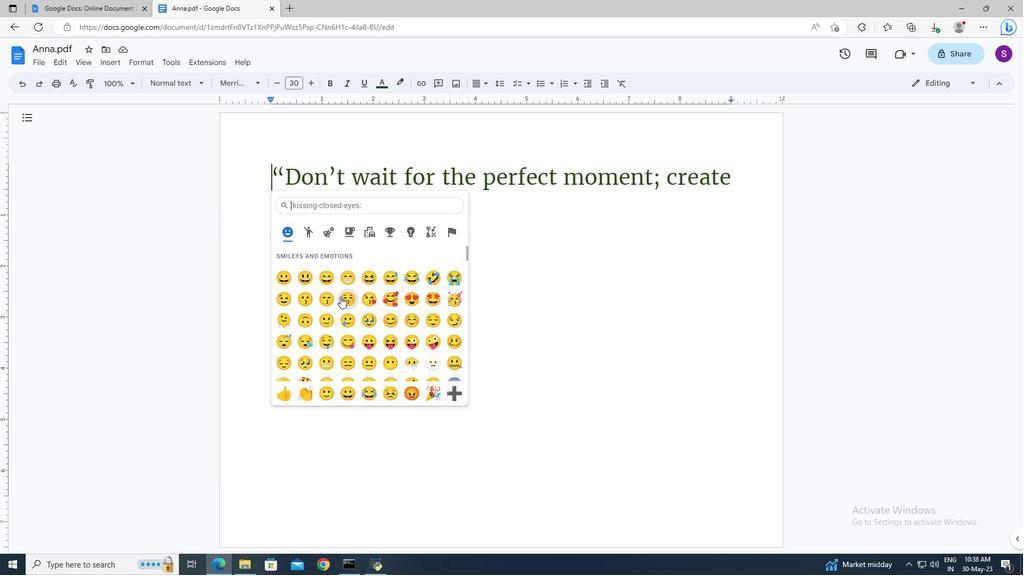 
Action: Mouse scrolled (340, 296) with delta (0, 0)
Screenshot: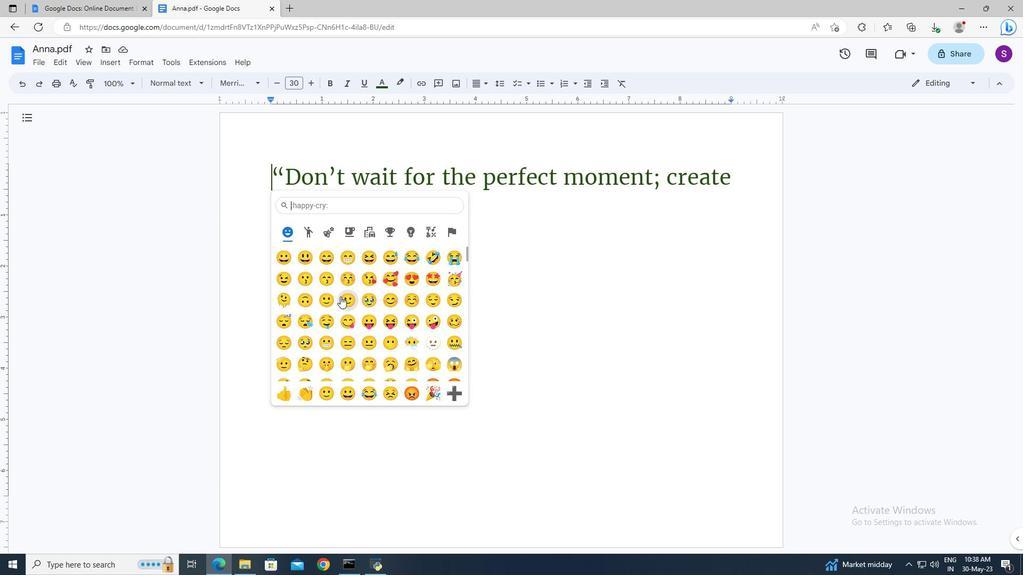 
Action: Mouse scrolled (340, 296) with delta (0, 0)
Screenshot: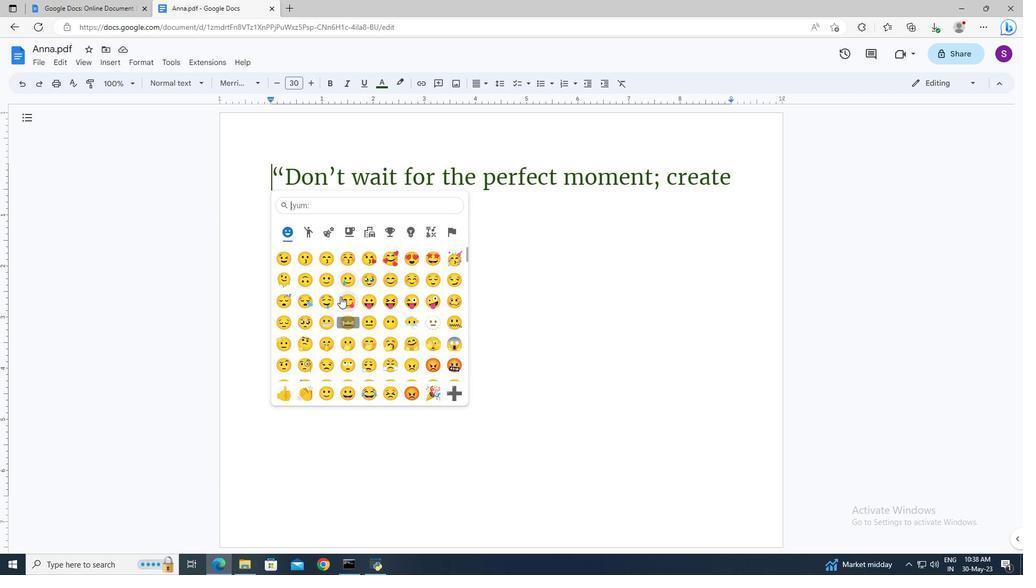 
Action: Mouse scrolled (340, 296) with delta (0, 0)
Screenshot: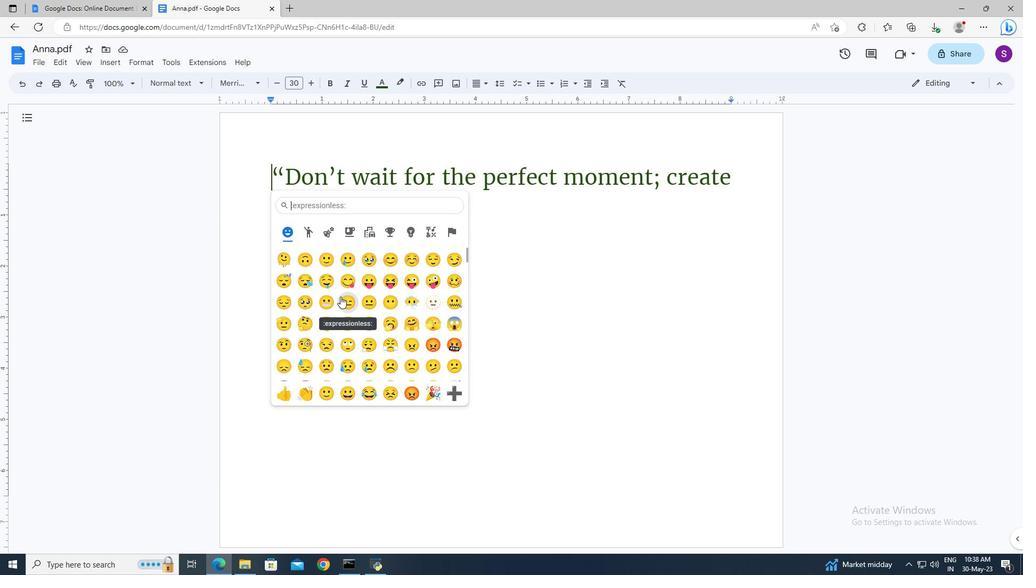 
Action: Mouse scrolled (340, 296) with delta (0, 0)
Screenshot: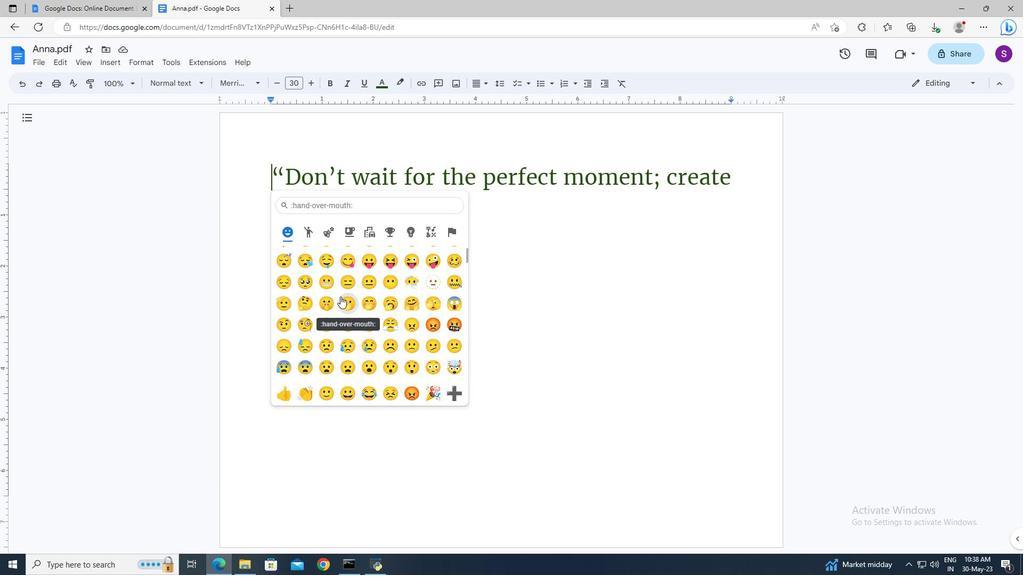 
Action: Mouse scrolled (340, 296) with delta (0, 0)
Screenshot: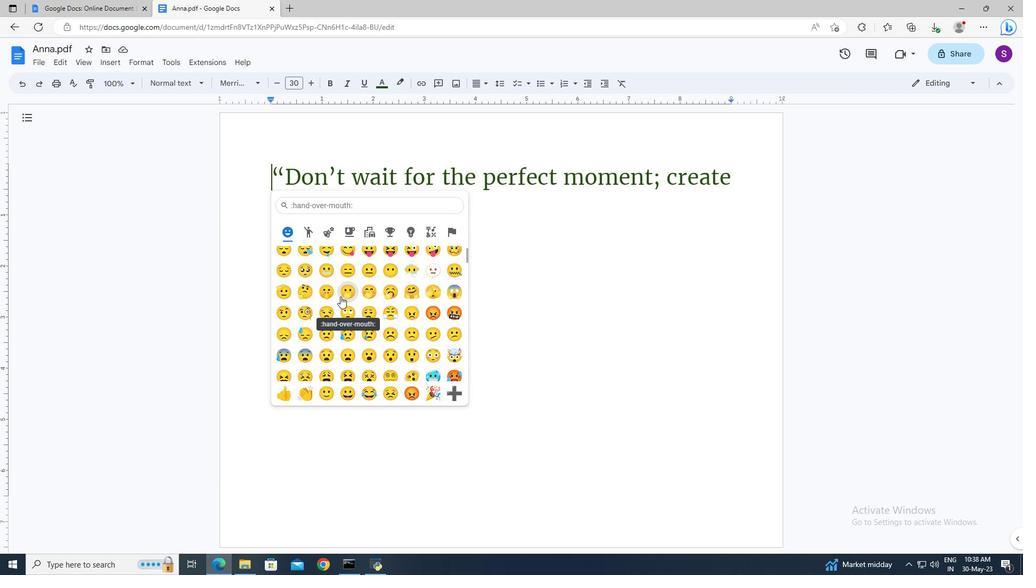 
Action: Mouse scrolled (340, 296) with delta (0, 0)
Screenshot: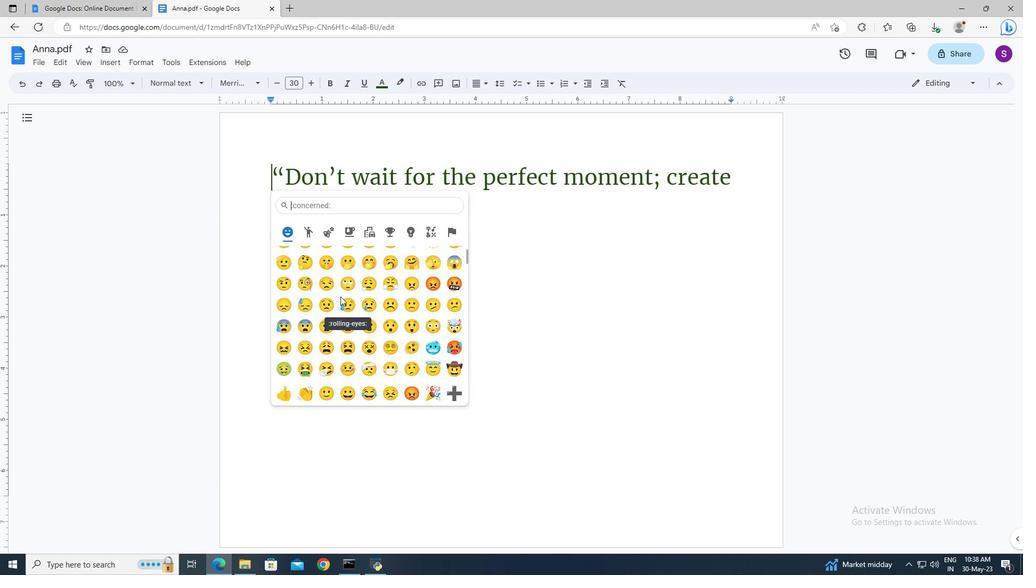 
Action: Mouse scrolled (340, 296) with delta (0, 0)
Screenshot: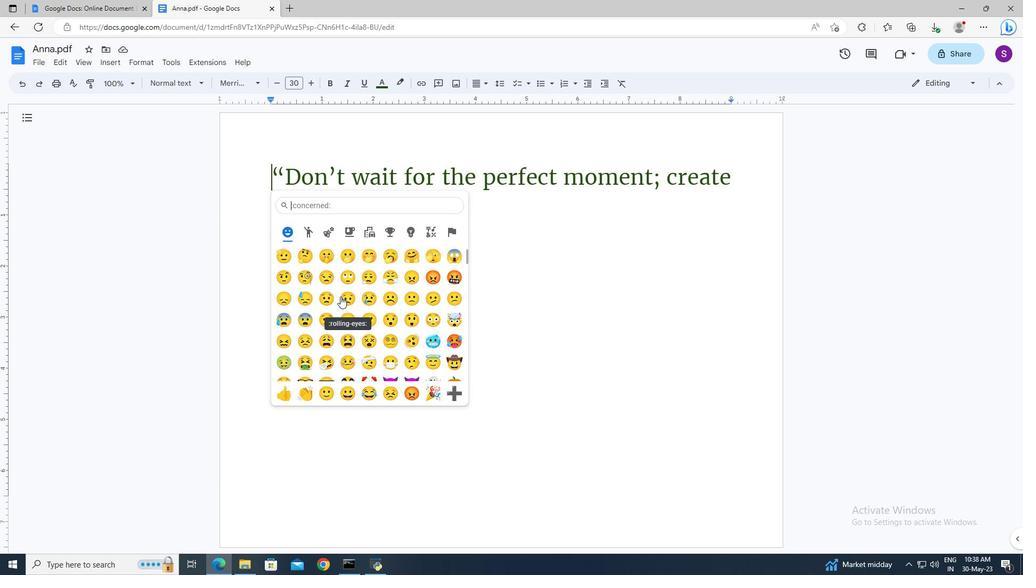 
Action: Mouse scrolled (340, 296) with delta (0, 0)
Screenshot: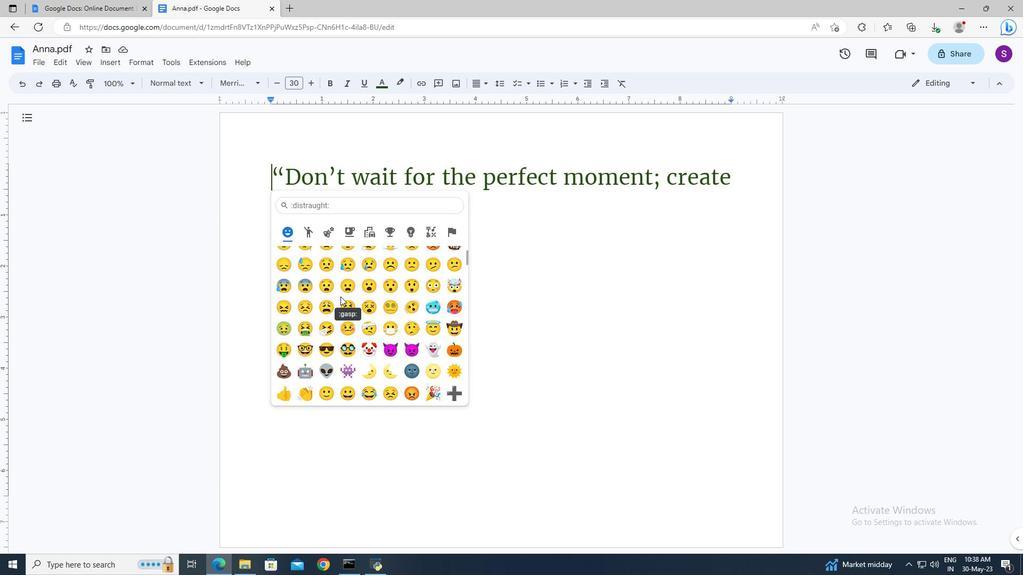 
Action: Mouse scrolled (340, 296) with delta (0, 0)
Screenshot: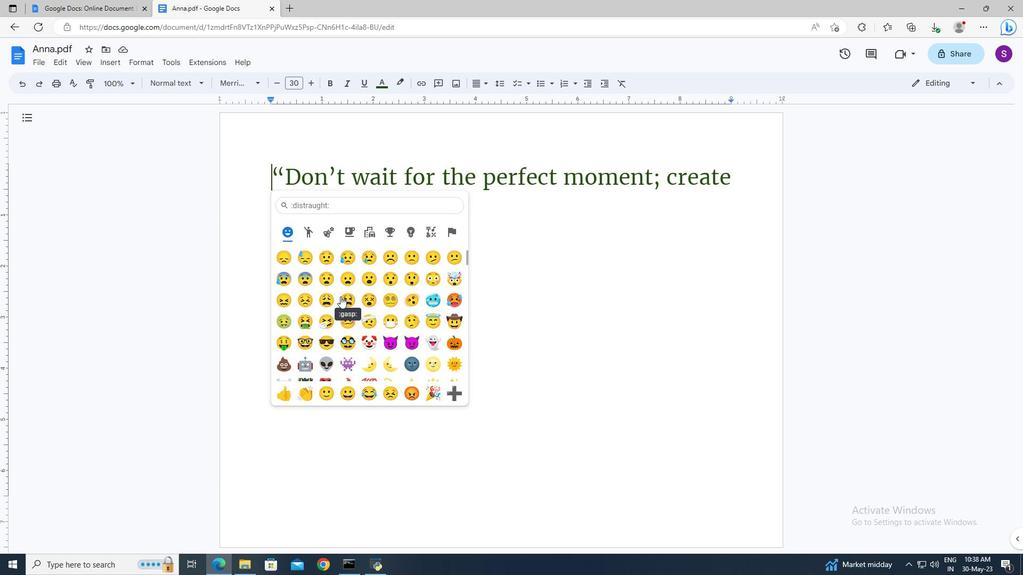 
Action: Mouse scrolled (340, 296) with delta (0, 0)
Screenshot: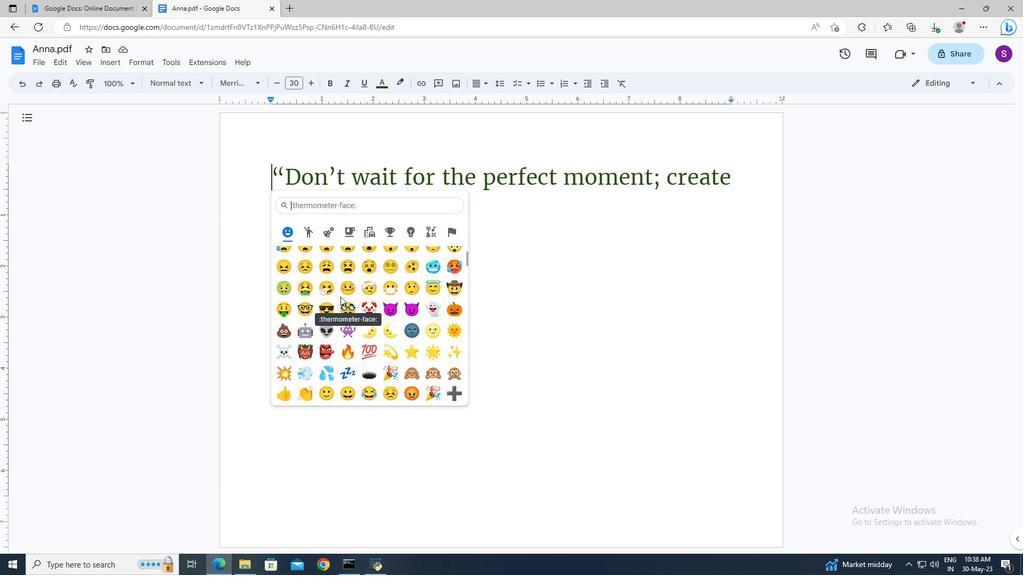 
Action: Mouse scrolled (340, 296) with delta (0, 0)
Screenshot: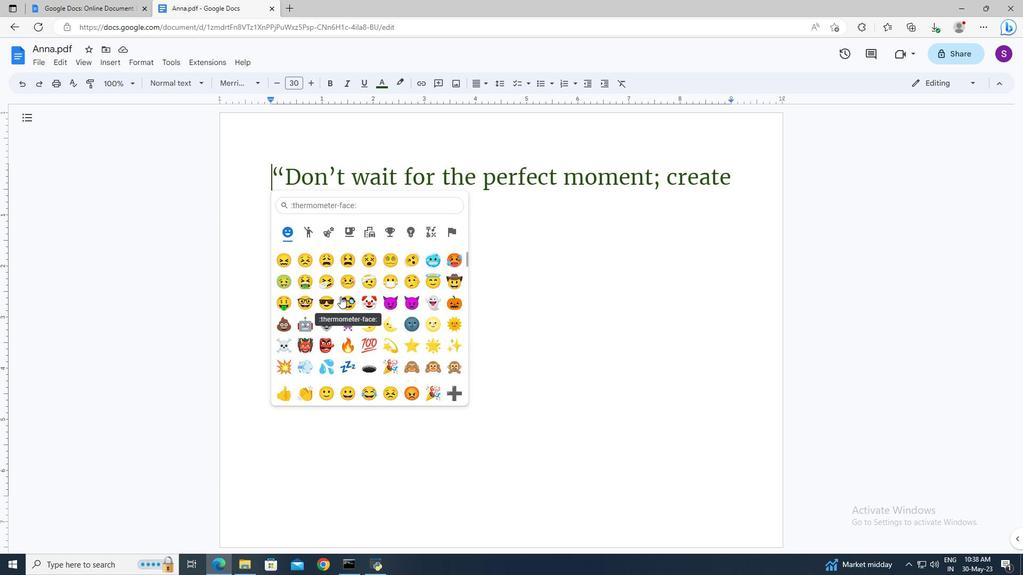 
Action: Mouse scrolled (340, 296) with delta (0, 0)
Screenshot: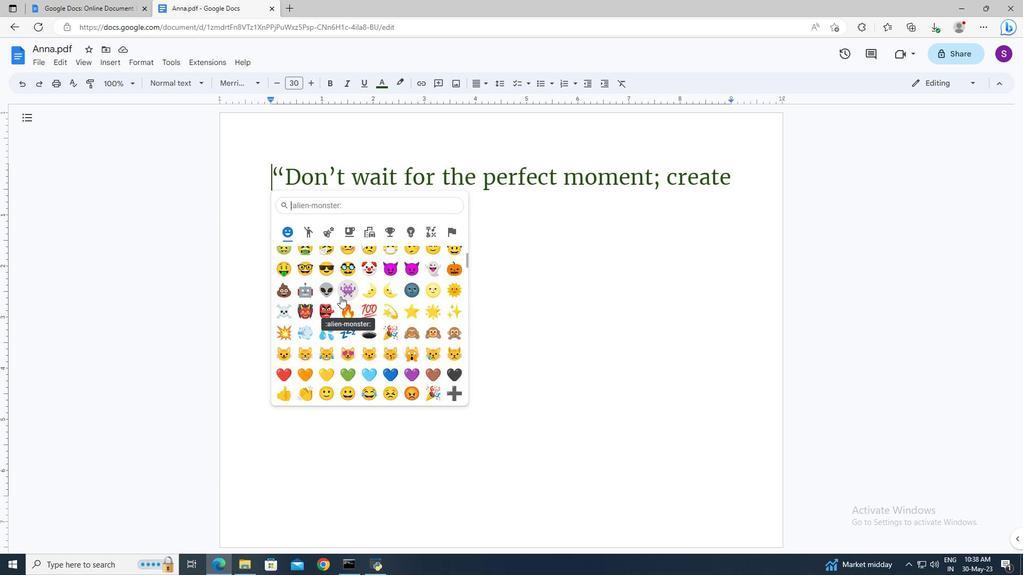 
Action: Mouse scrolled (340, 296) with delta (0, 0)
Screenshot: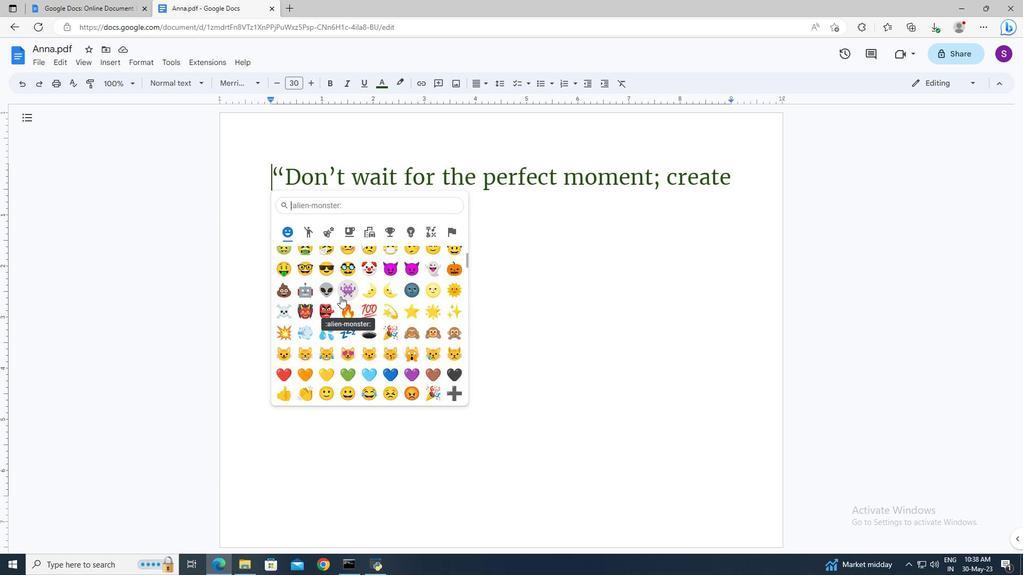 
Action: Mouse moved to (328, 351)
Screenshot: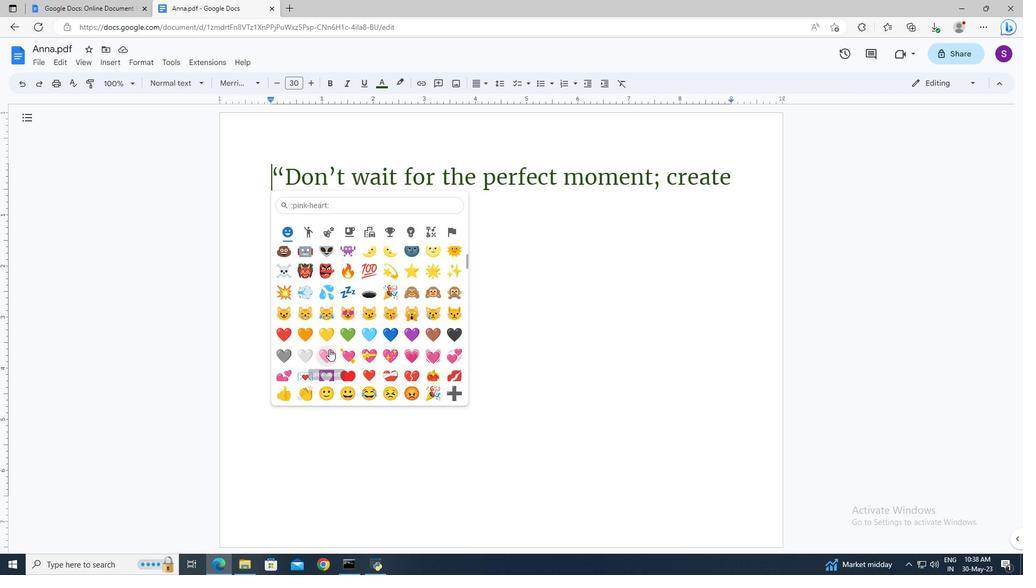 
Action: Mouse pressed left at (328, 351)
Screenshot: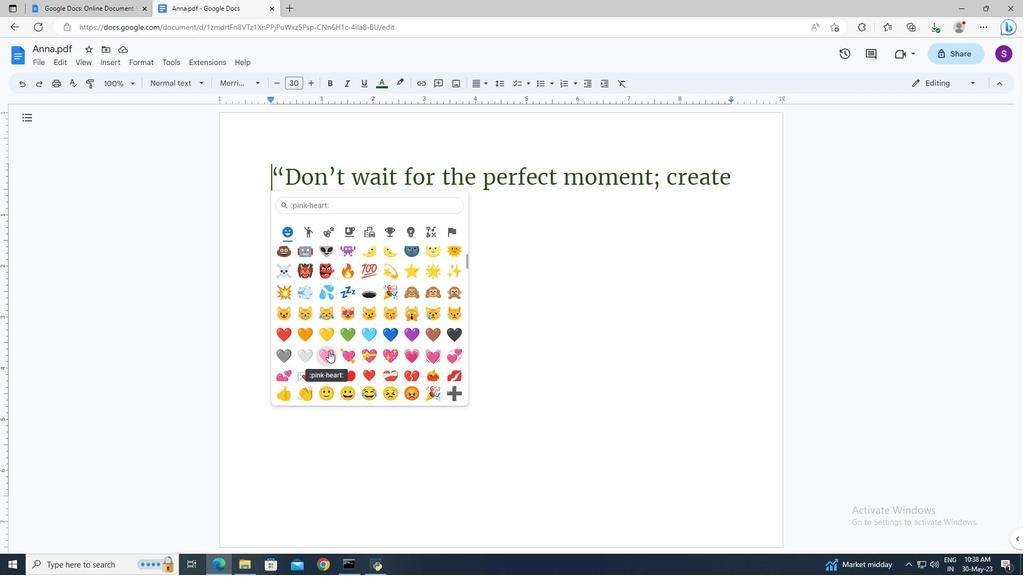 
Action: Mouse moved to (282, 175)
Screenshot: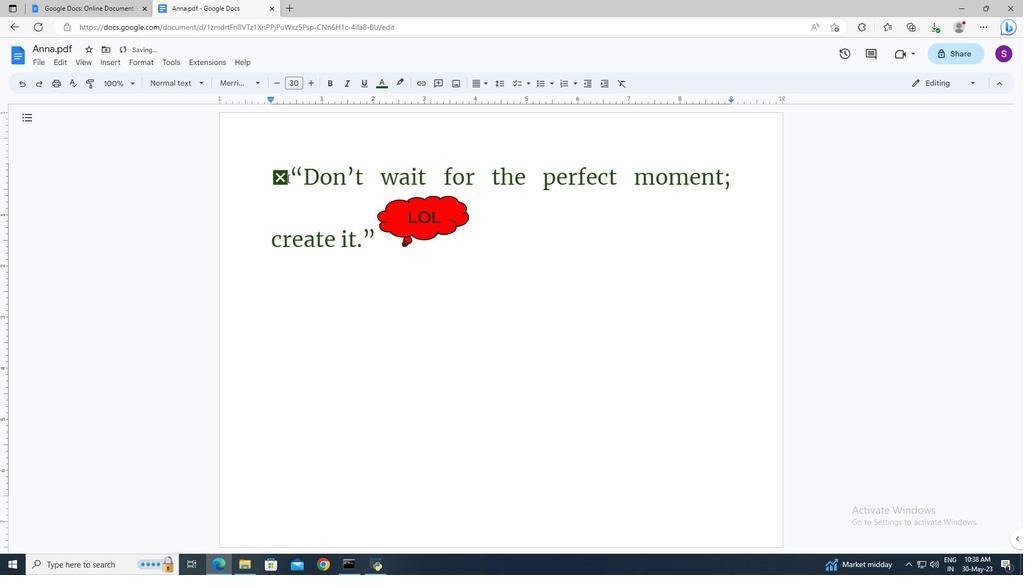 
Action: Mouse pressed left at (282, 175)
Screenshot: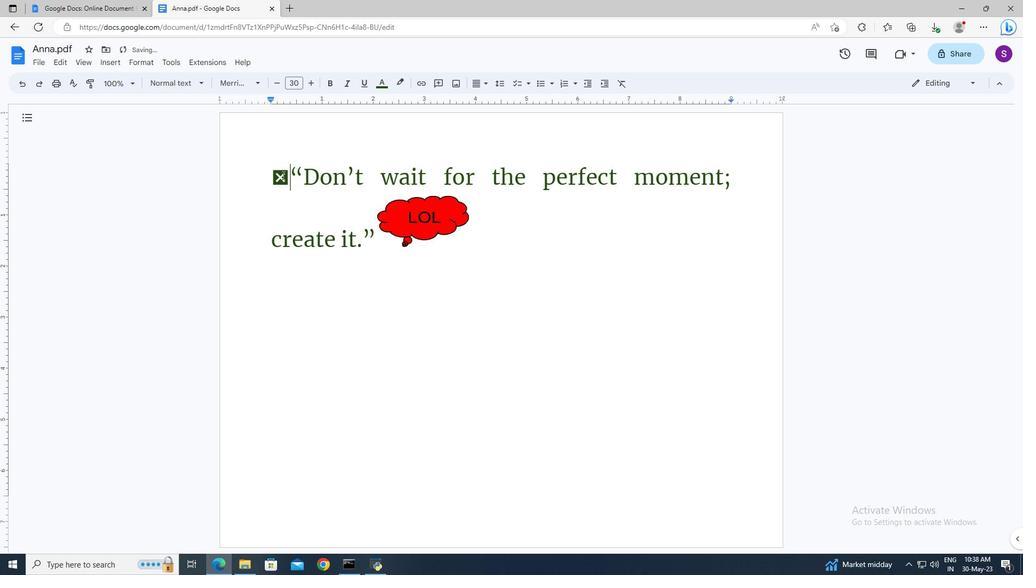
Action: Mouse moved to (370, 211)
Screenshot: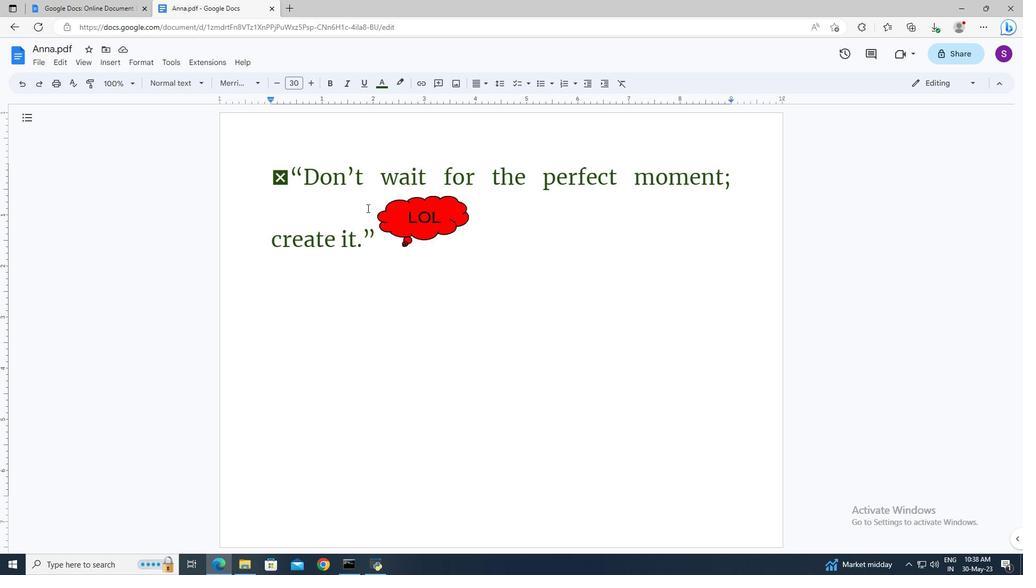 
